 Task: Create a due date automation trigger when advanced on, on the wednesday before a card is due add dates due this month at 11:00 AM.
Action: Mouse moved to (1154, 360)
Screenshot: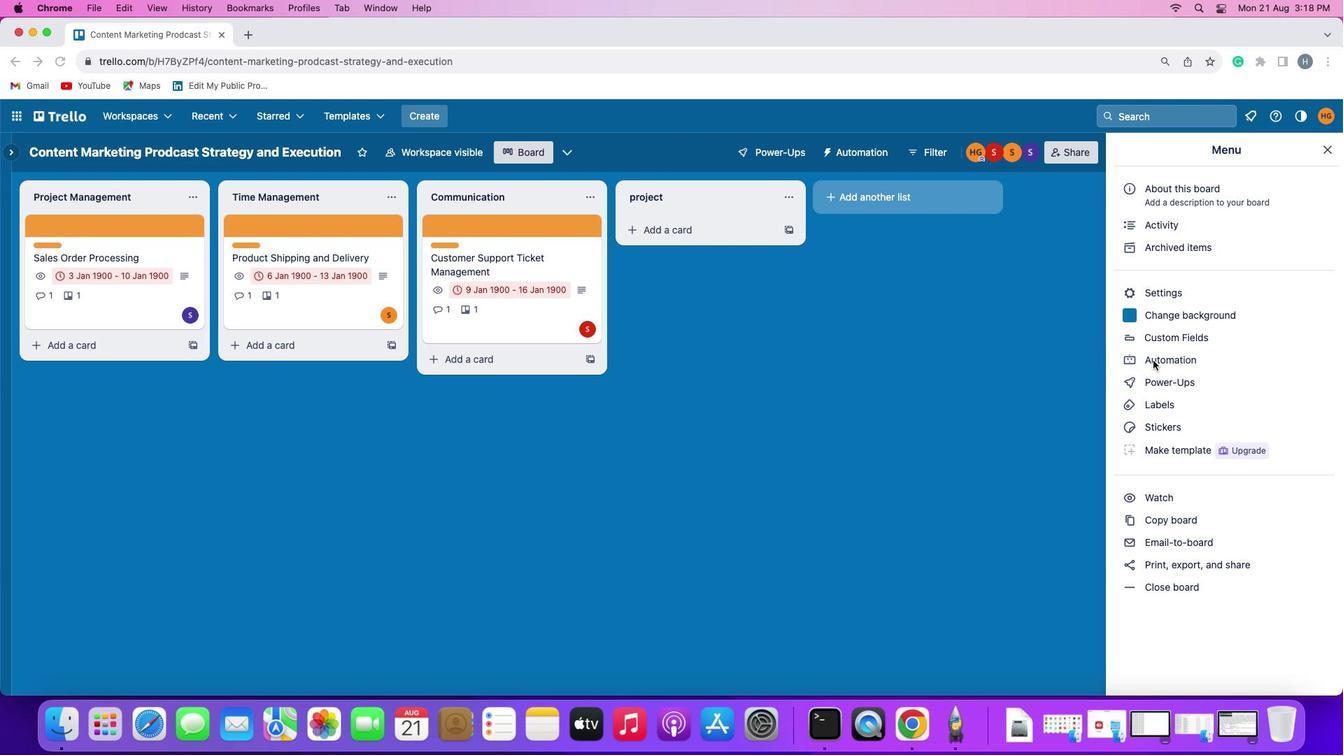 
Action: Mouse pressed left at (1154, 360)
Screenshot: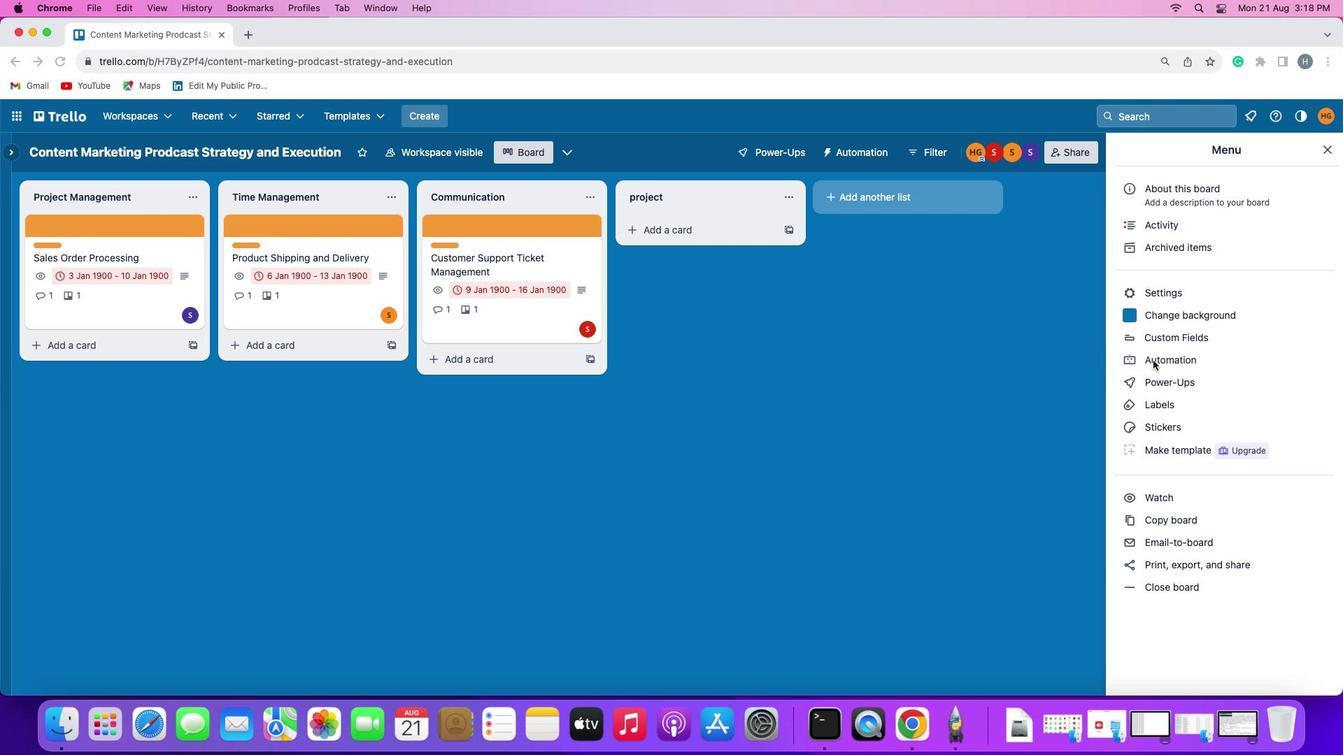 
Action: Mouse pressed left at (1154, 360)
Screenshot: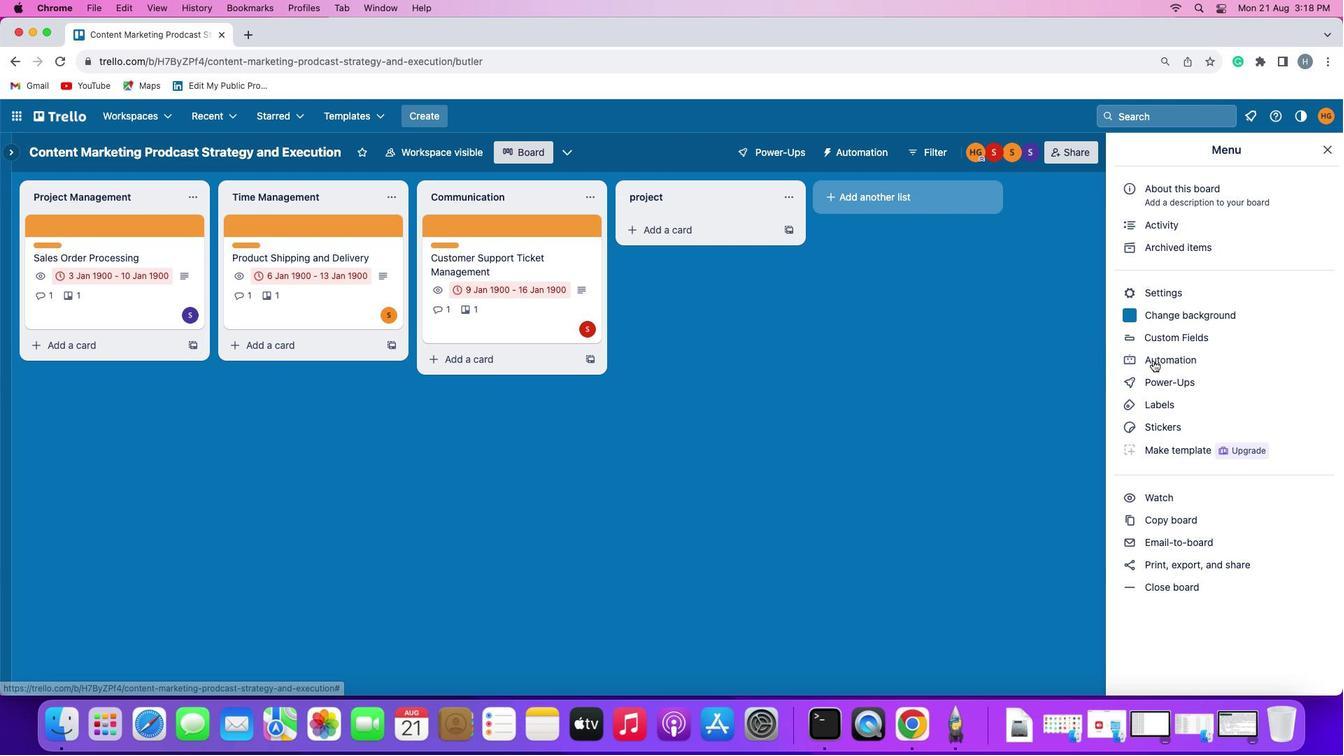 
Action: Mouse moved to (86, 331)
Screenshot: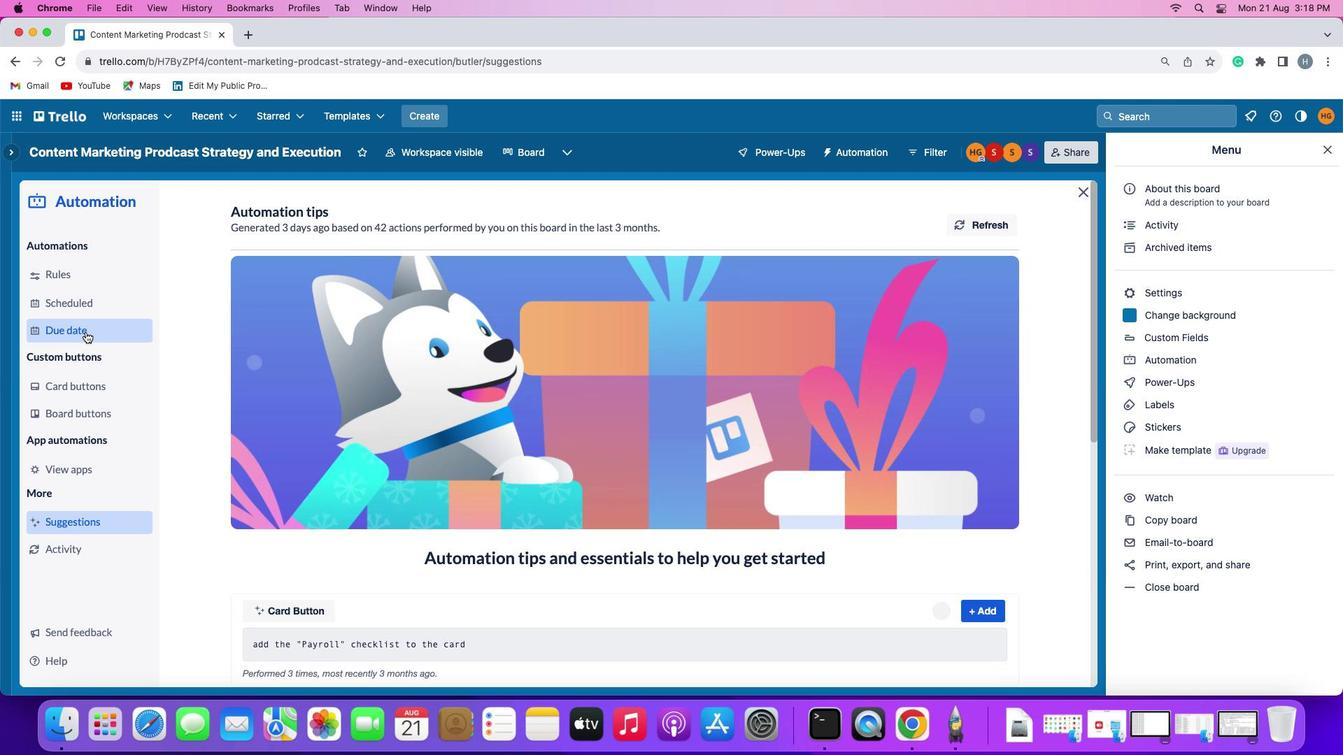 
Action: Mouse pressed left at (86, 331)
Screenshot: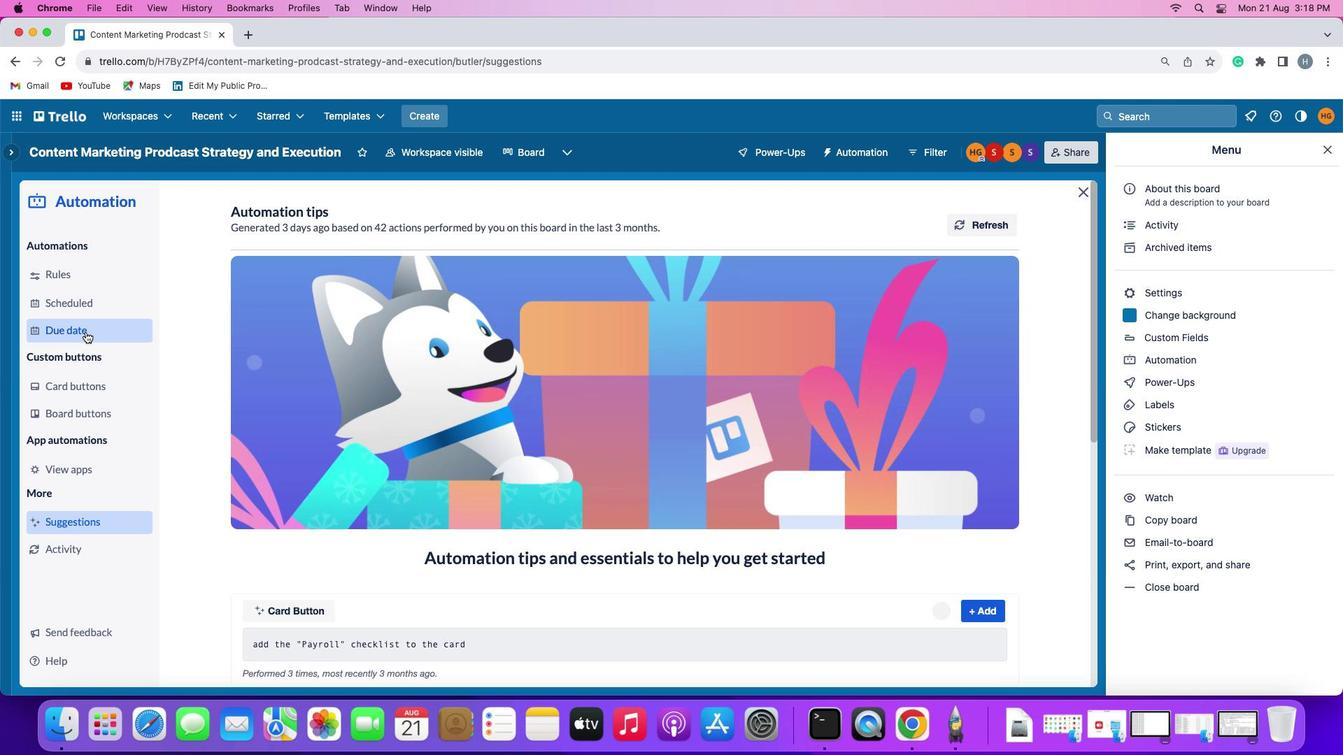 
Action: Mouse moved to (927, 216)
Screenshot: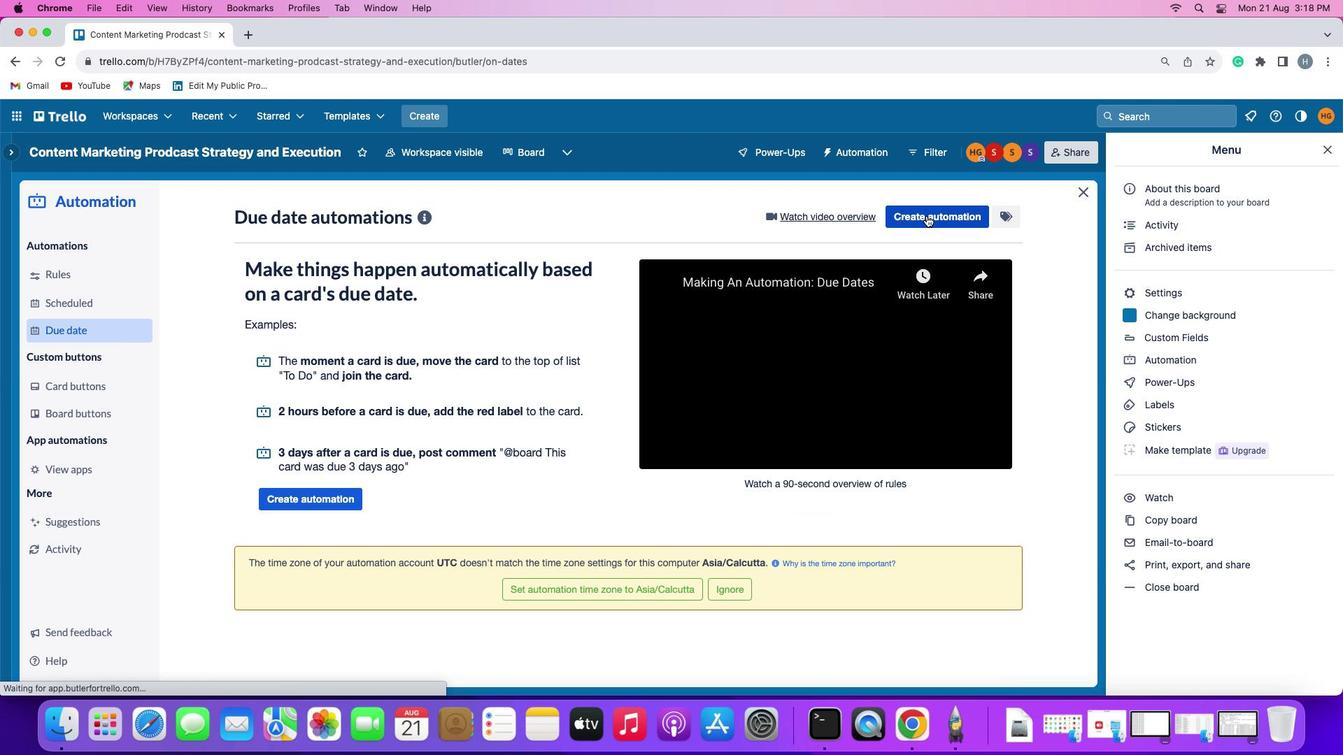 
Action: Mouse pressed left at (927, 216)
Screenshot: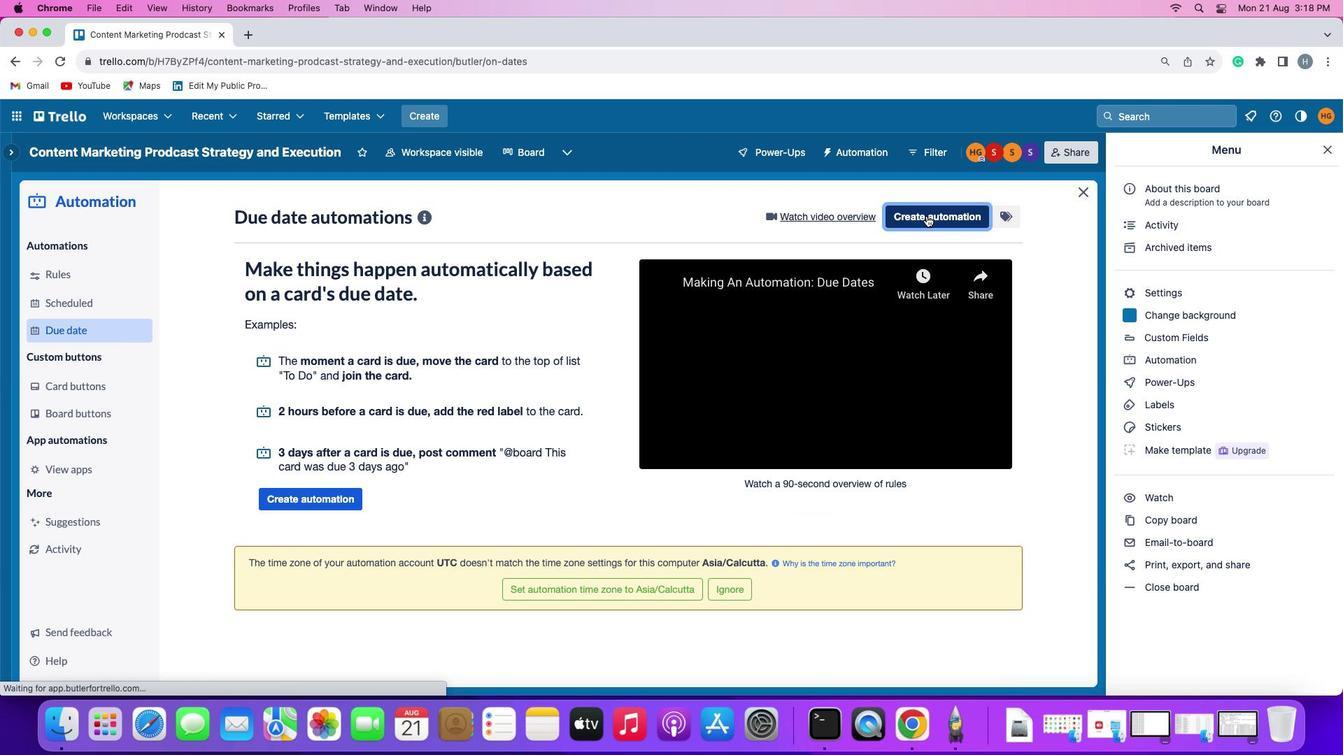 
Action: Mouse moved to (389, 350)
Screenshot: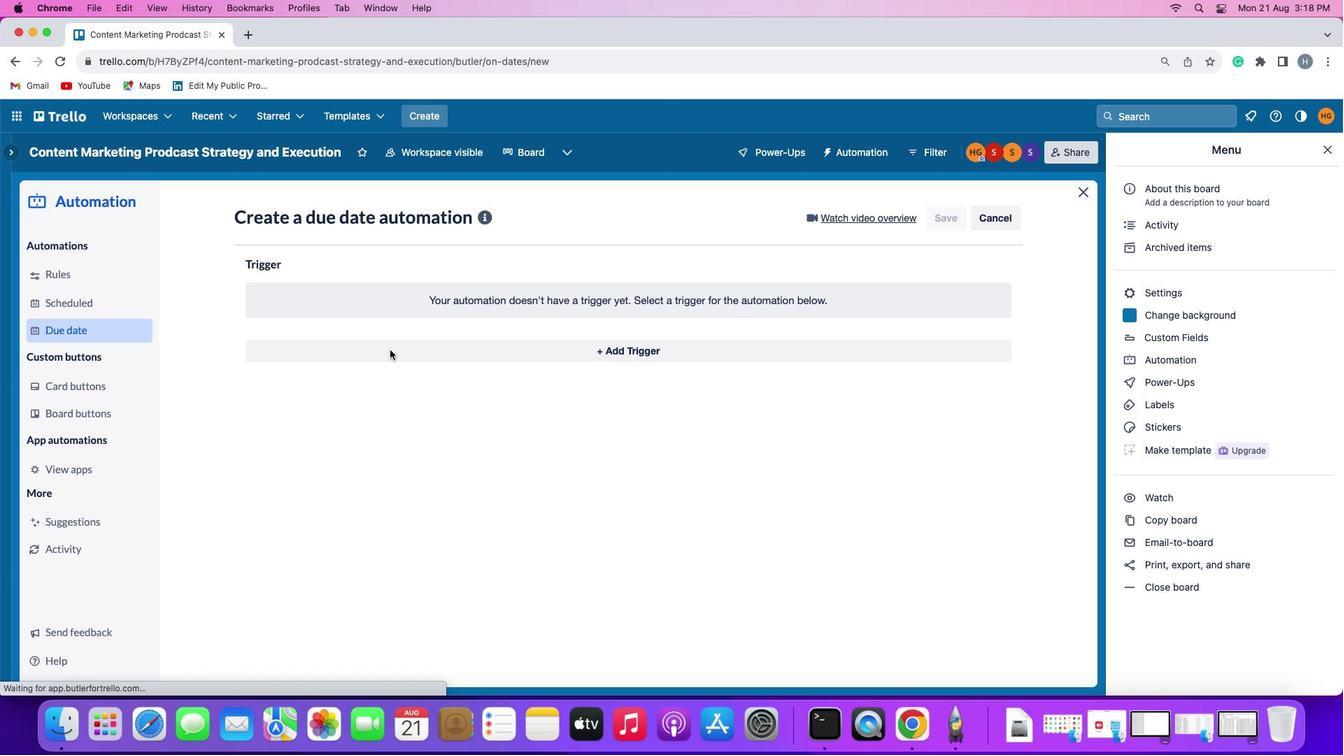 
Action: Mouse pressed left at (389, 350)
Screenshot: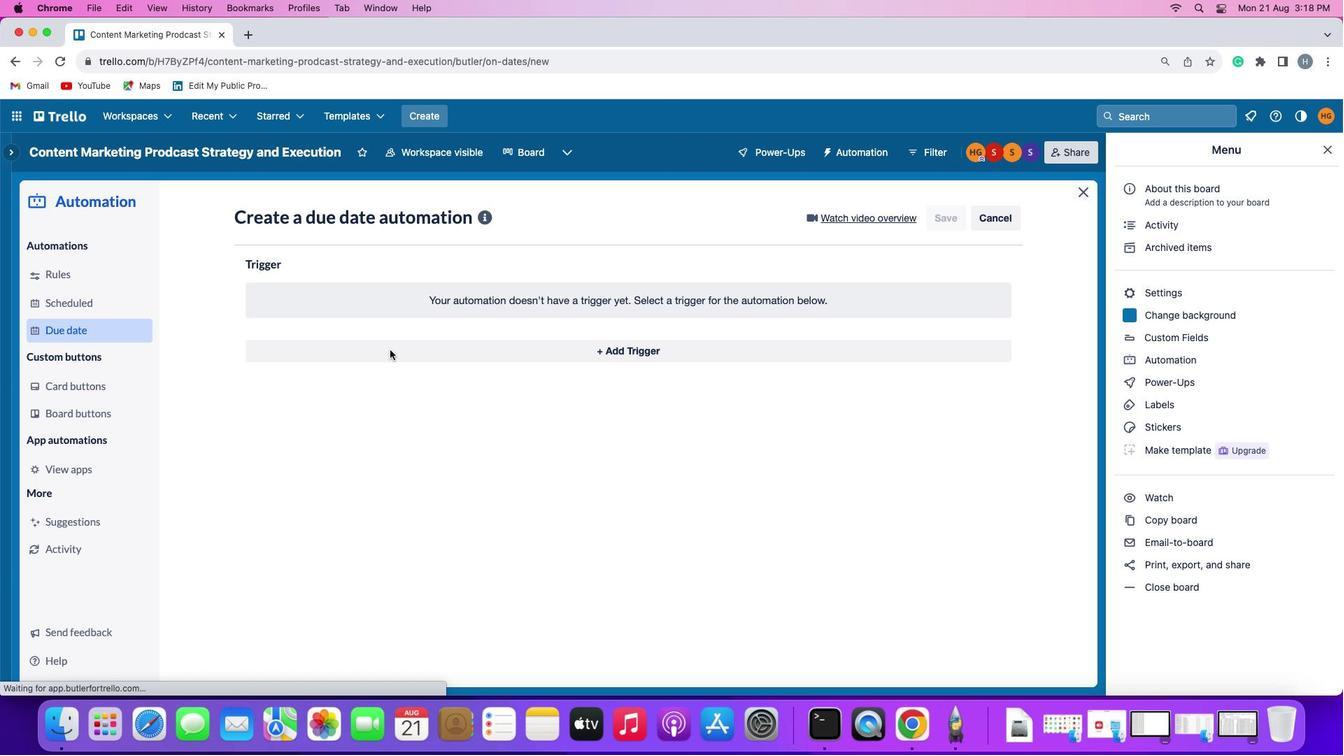 
Action: Mouse moved to (296, 608)
Screenshot: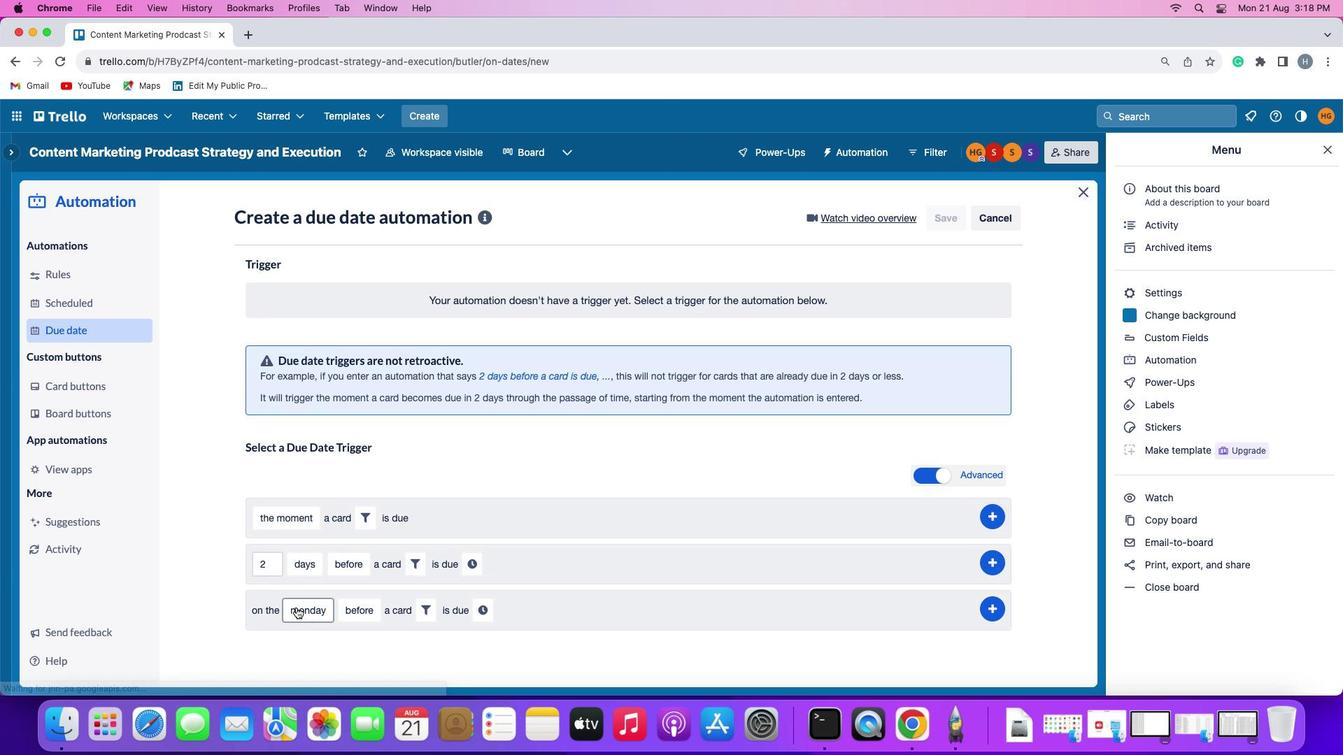
Action: Mouse pressed left at (296, 608)
Screenshot: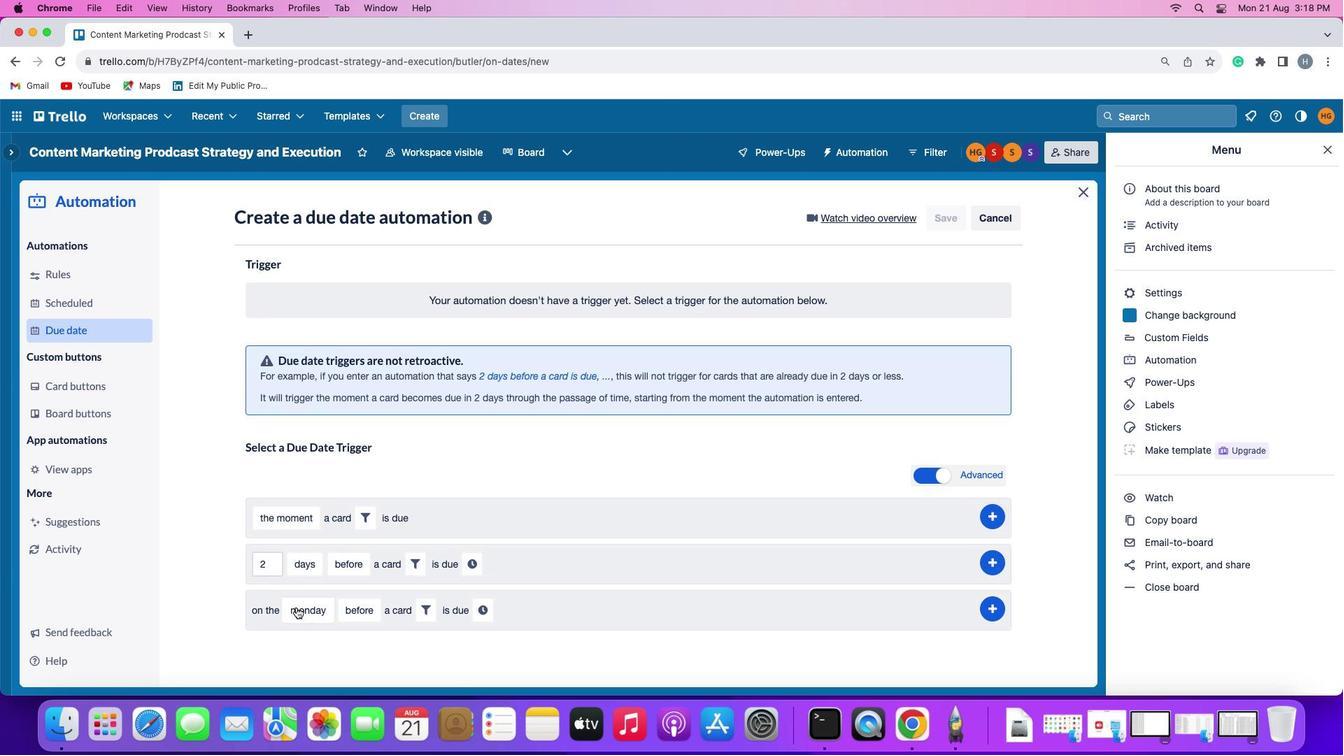 
Action: Mouse moved to (328, 466)
Screenshot: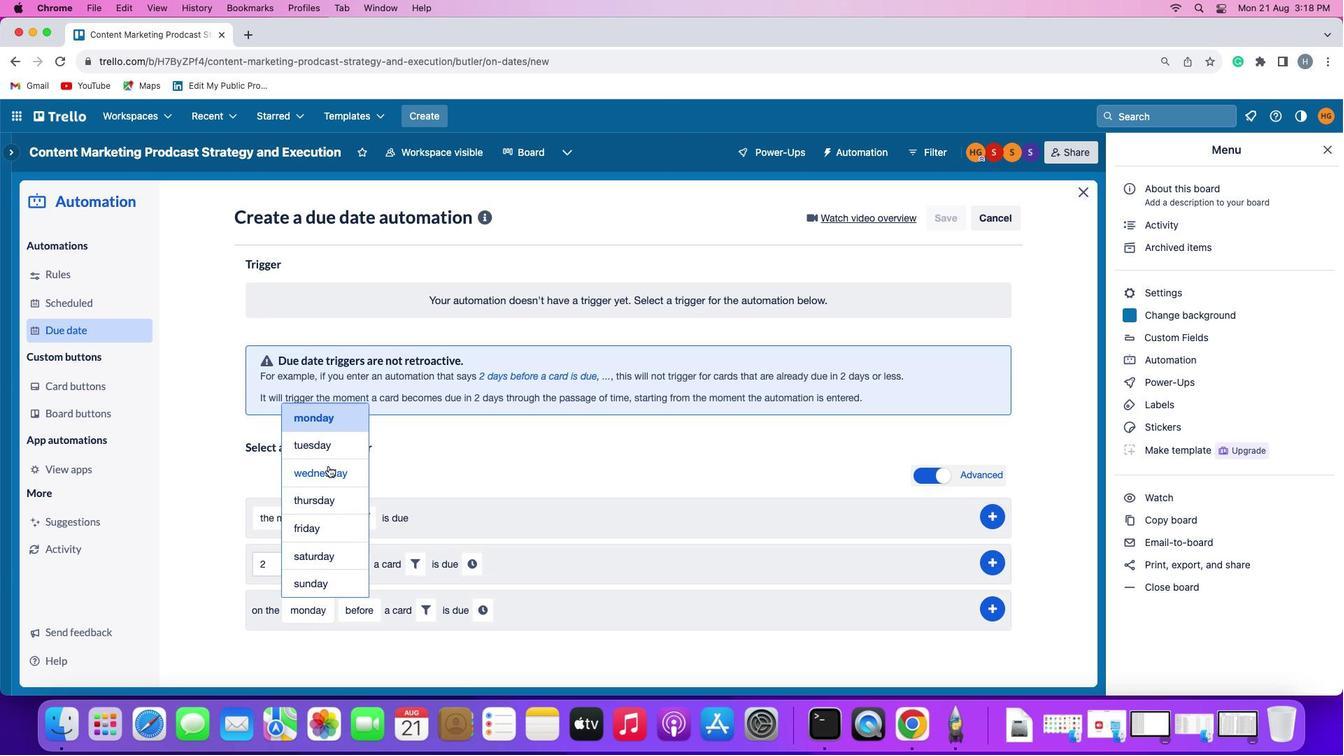 
Action: Mouse pressed left at (328, 466)
Screenshot: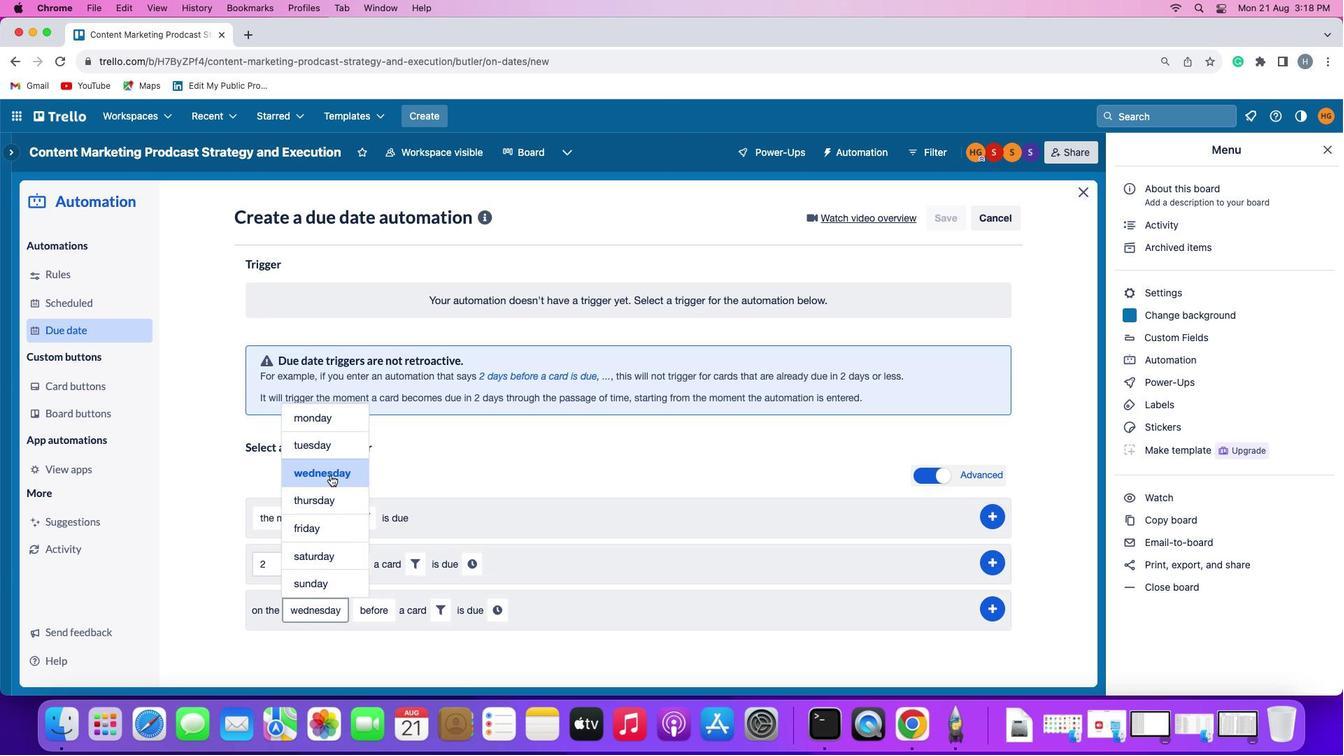 
Action: Mouse moved to (441, 601)
Screenshot: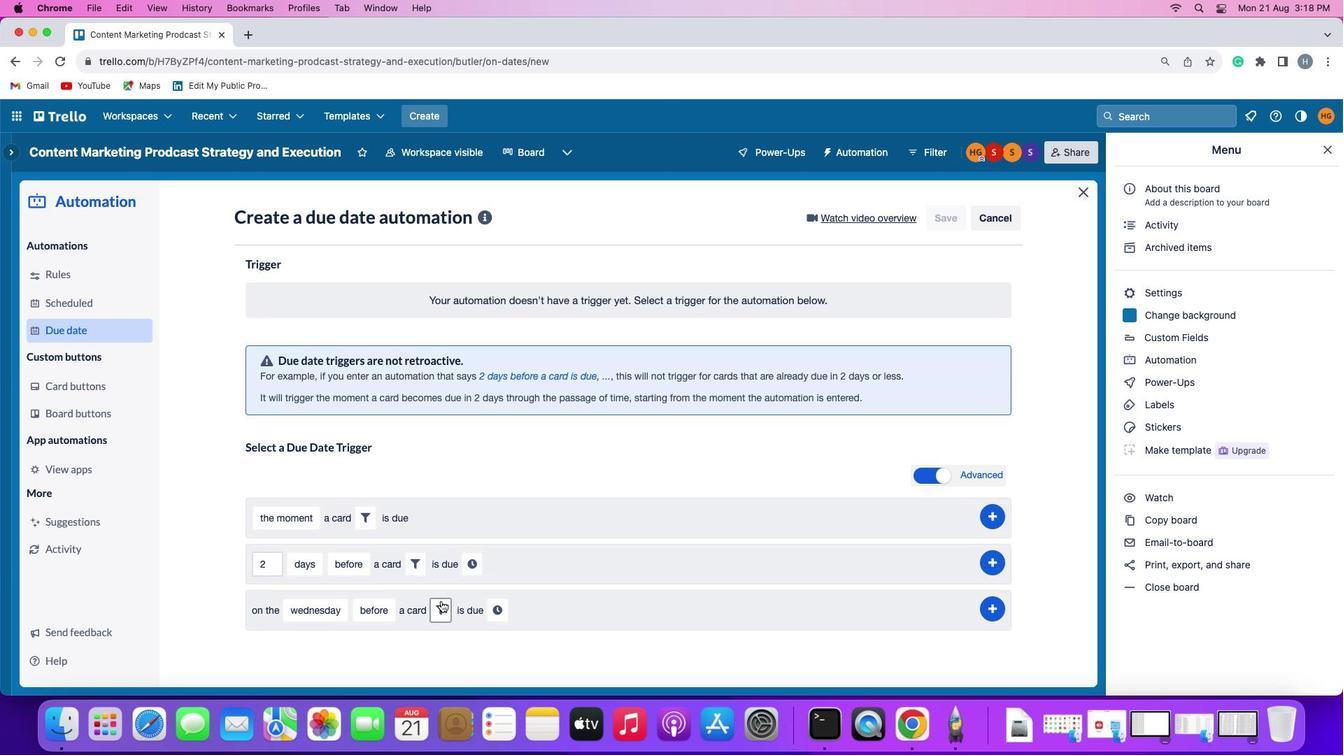 
Action: Mouse pressed left at (441, 601)
Screenshot: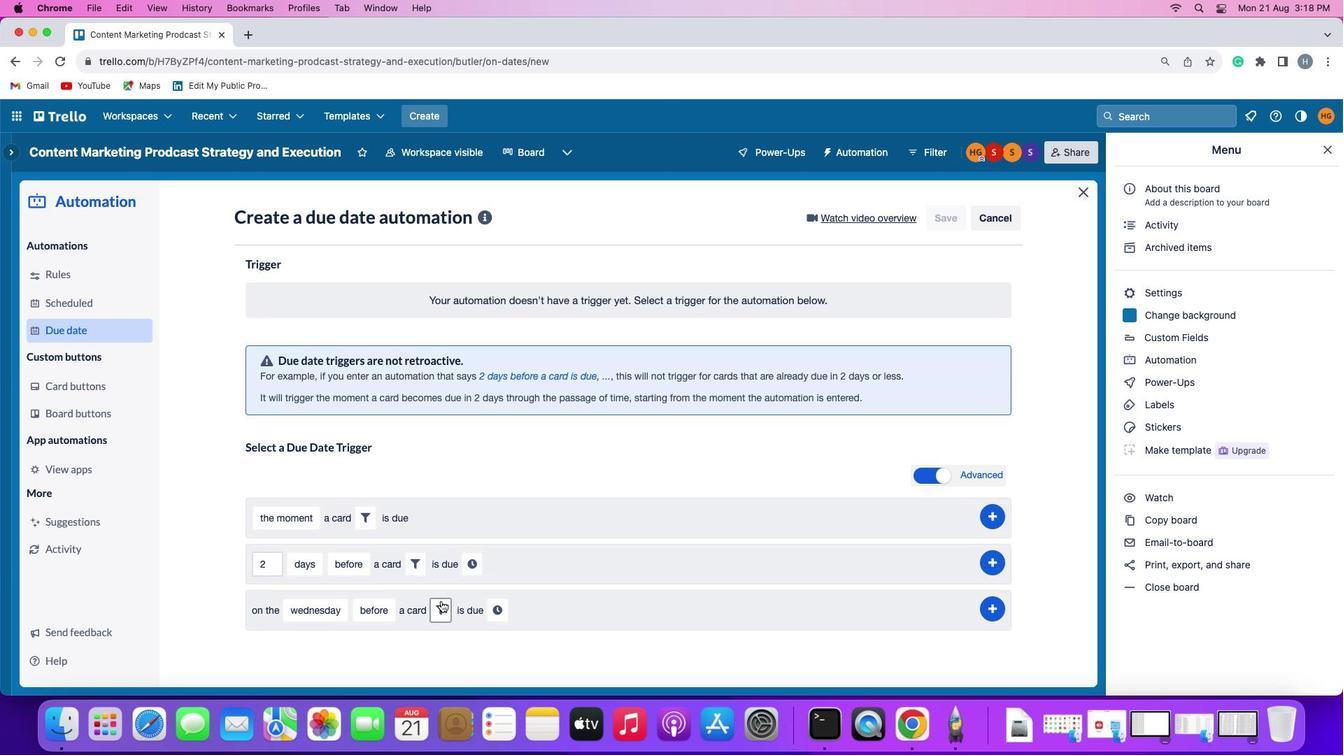 
Action: Mouse moved to (509, 655)
Screenshot: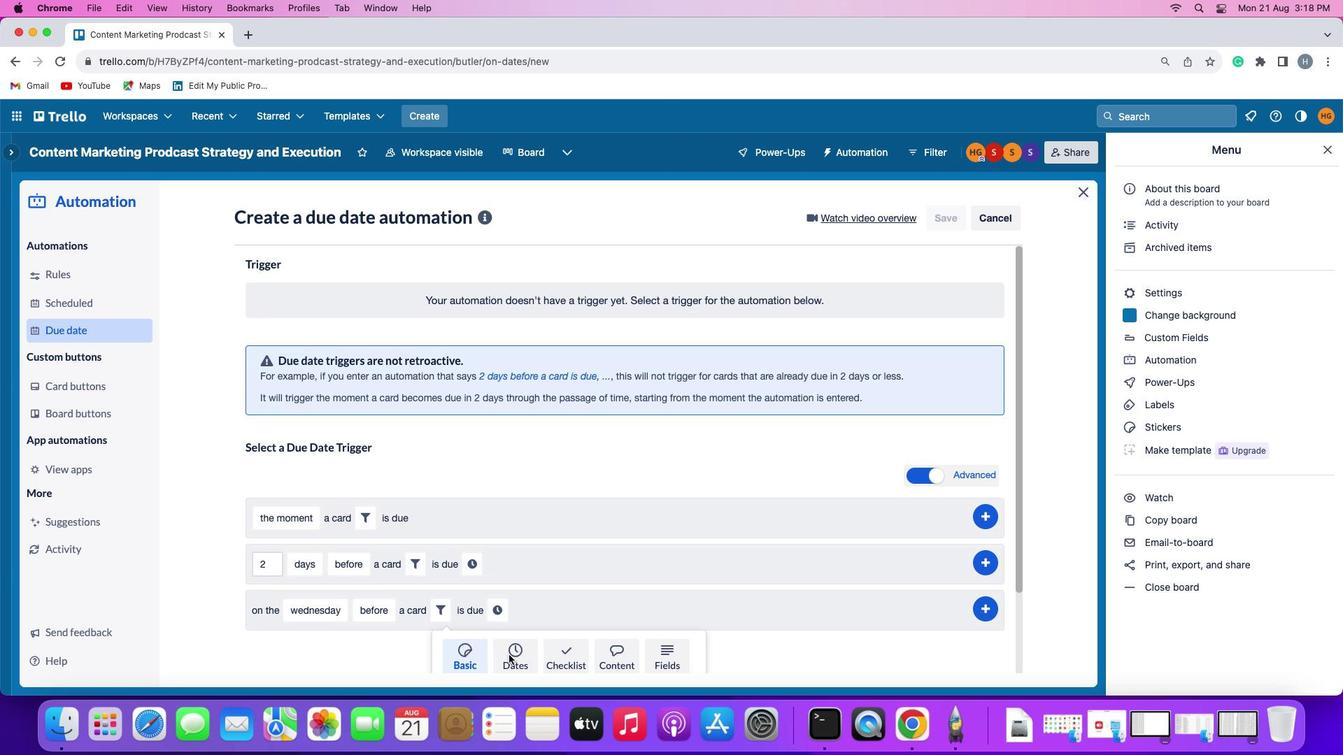 
Action: Mouse pressed left at (509, 655)
Screenshot: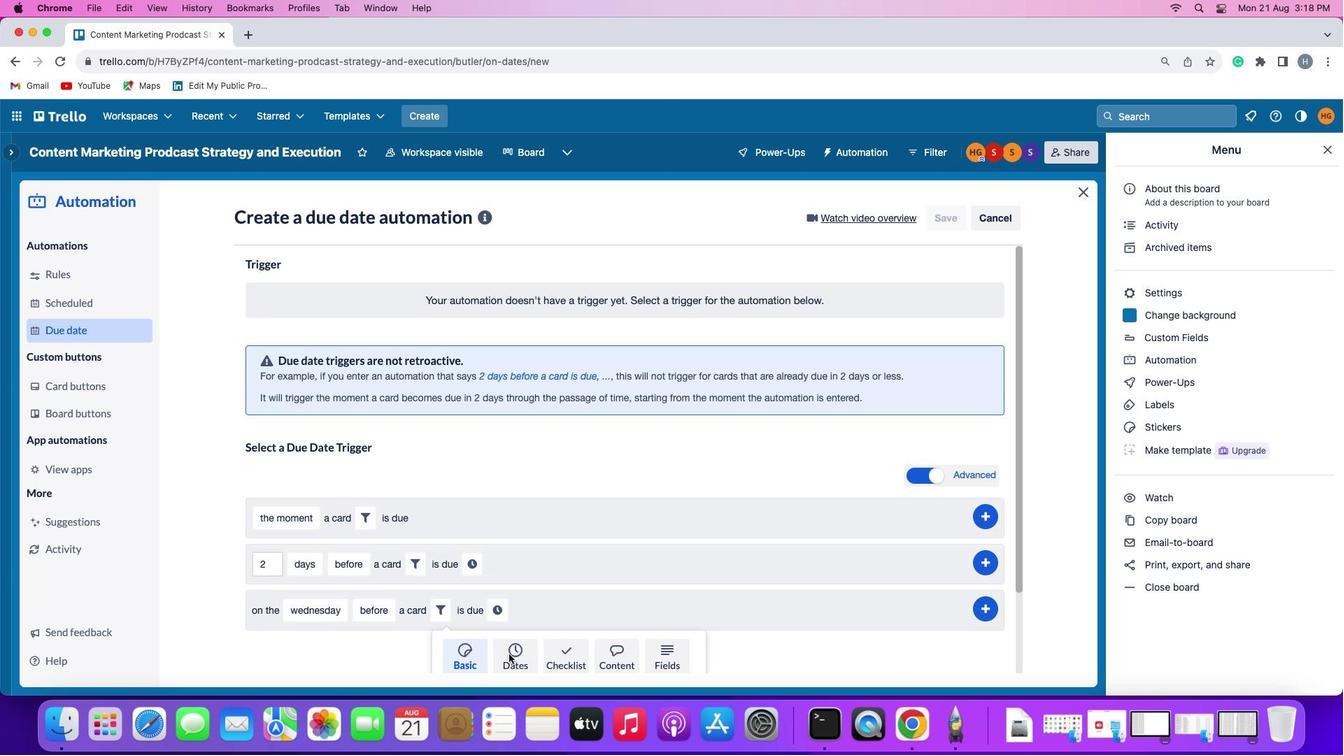 
Action: Mouse moved to (361, 632)
Screenshot: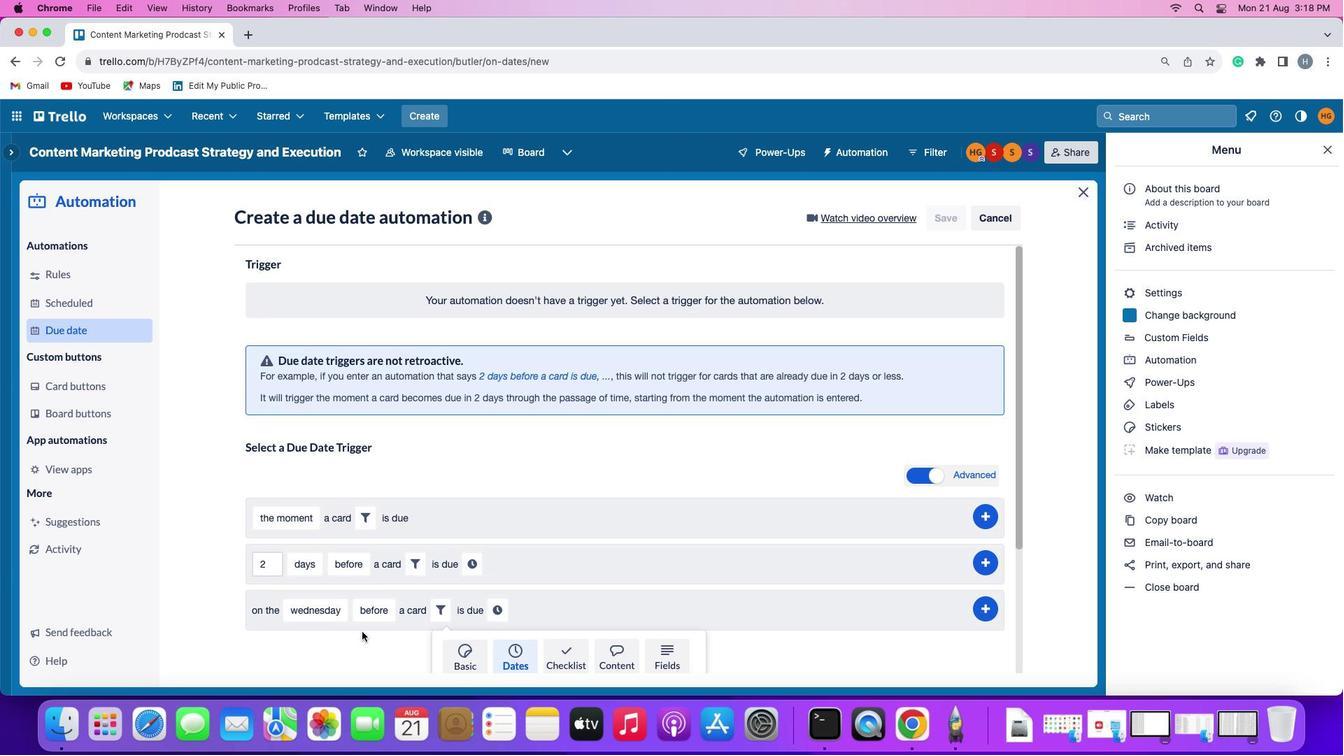 
Action: Mouse scrolled (361, 632) with delta (0, 0)
Screenshot: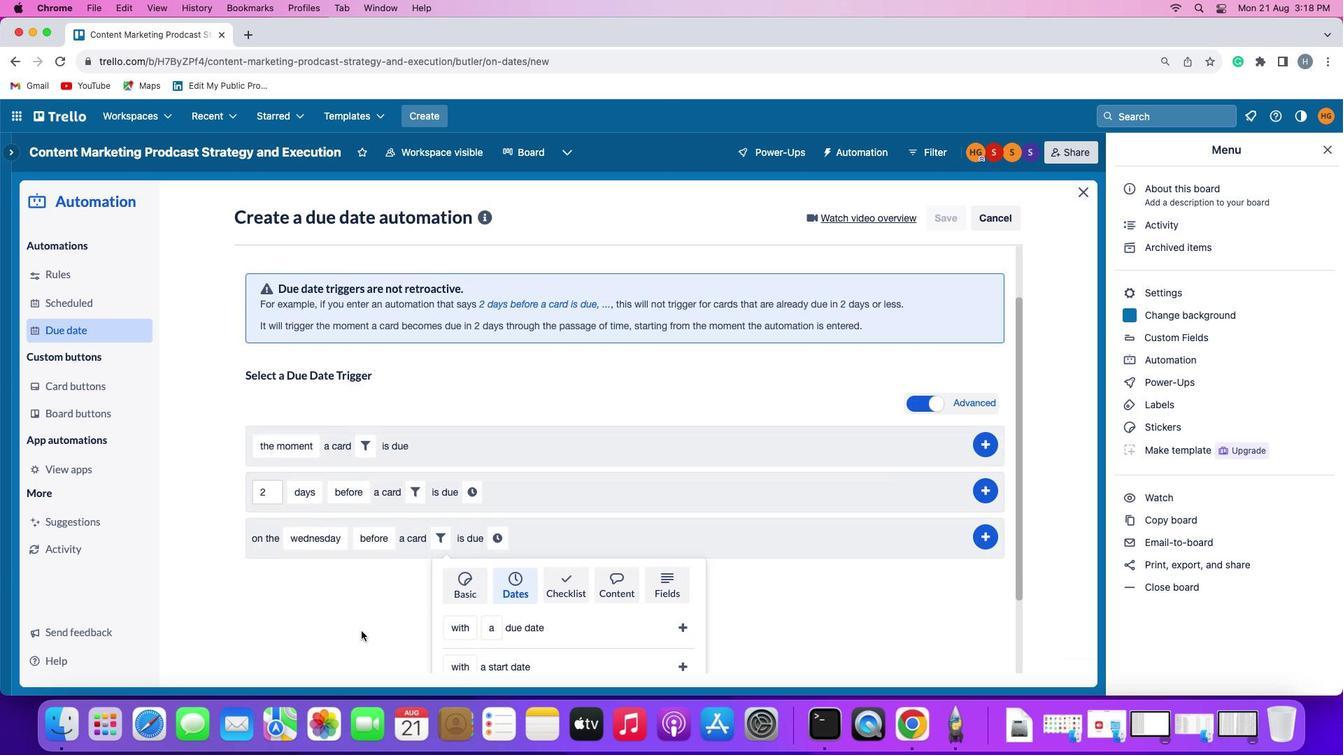 
Action: Mouse scrolled (361, 632) with delta (0, 0)
Screenshot: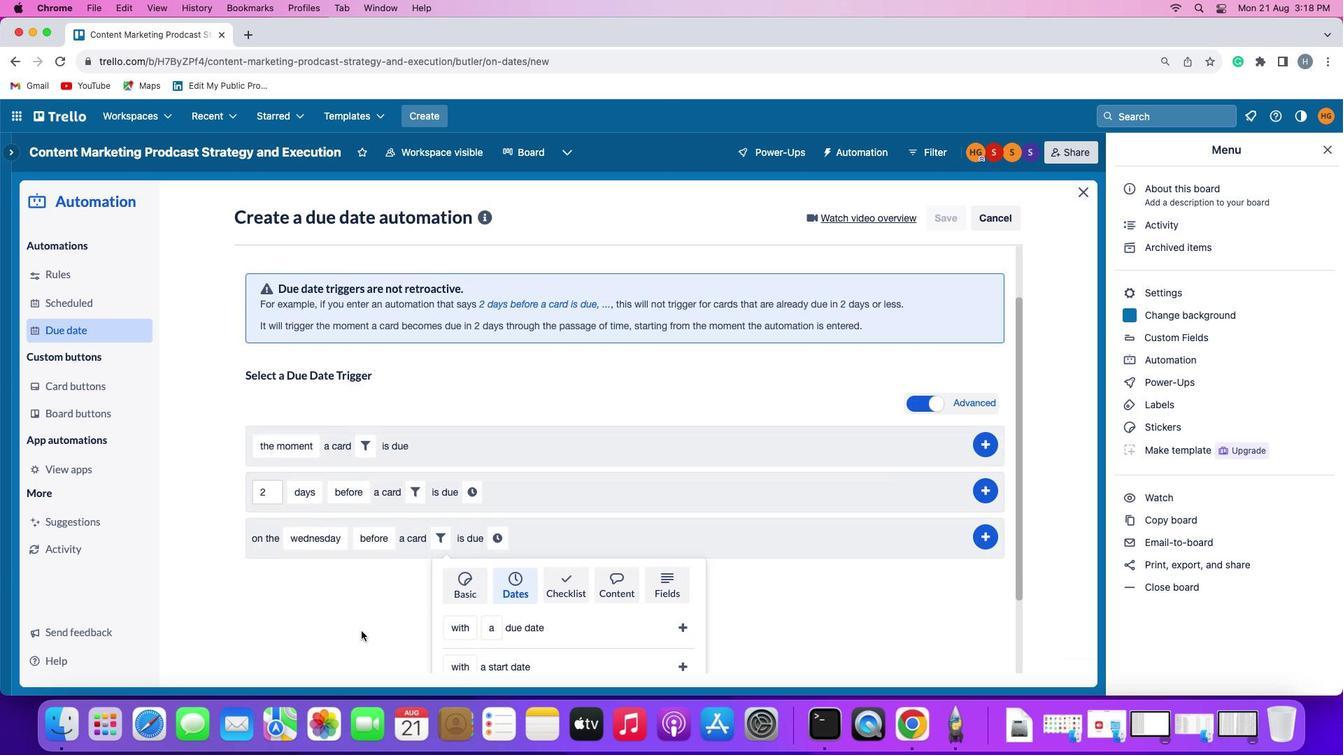
Action: Mouse scrolled (361, 632) with delta (0, -2)
Screenshot: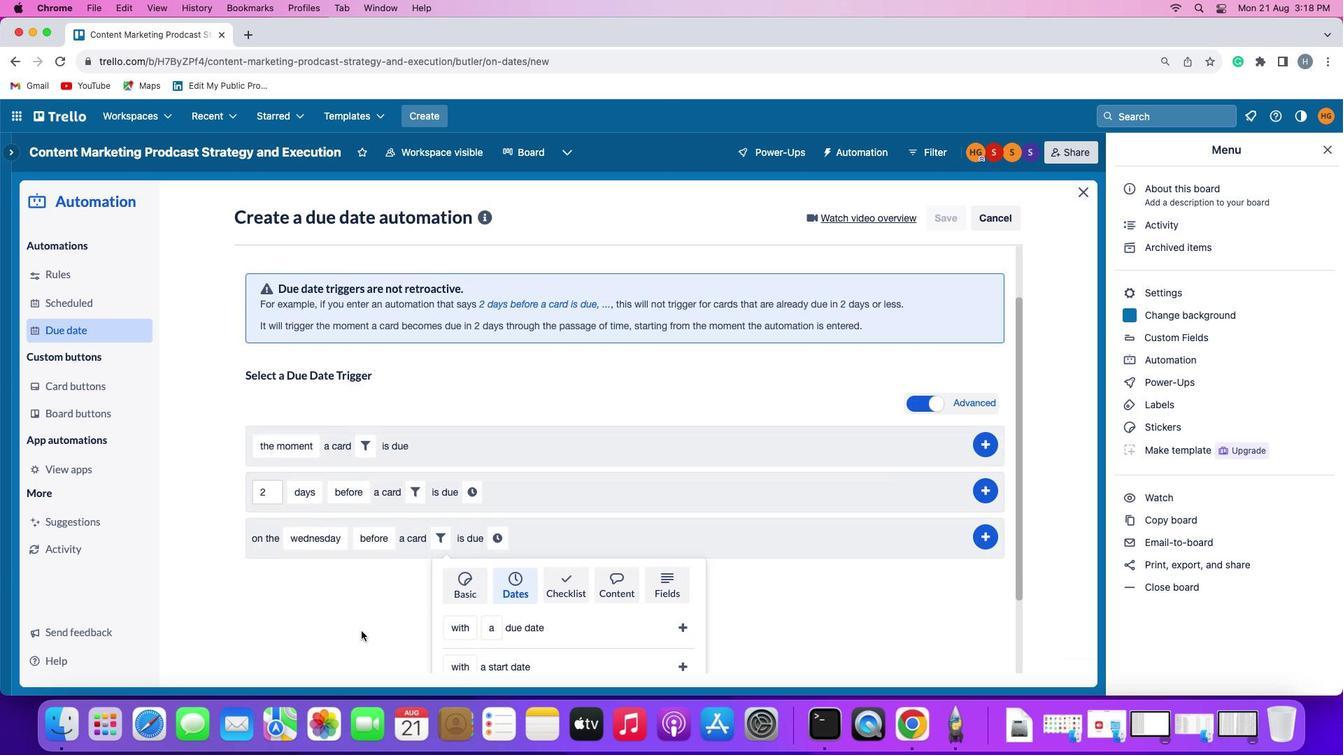
Action: Mouse moved to (361, 632)
Screenshot: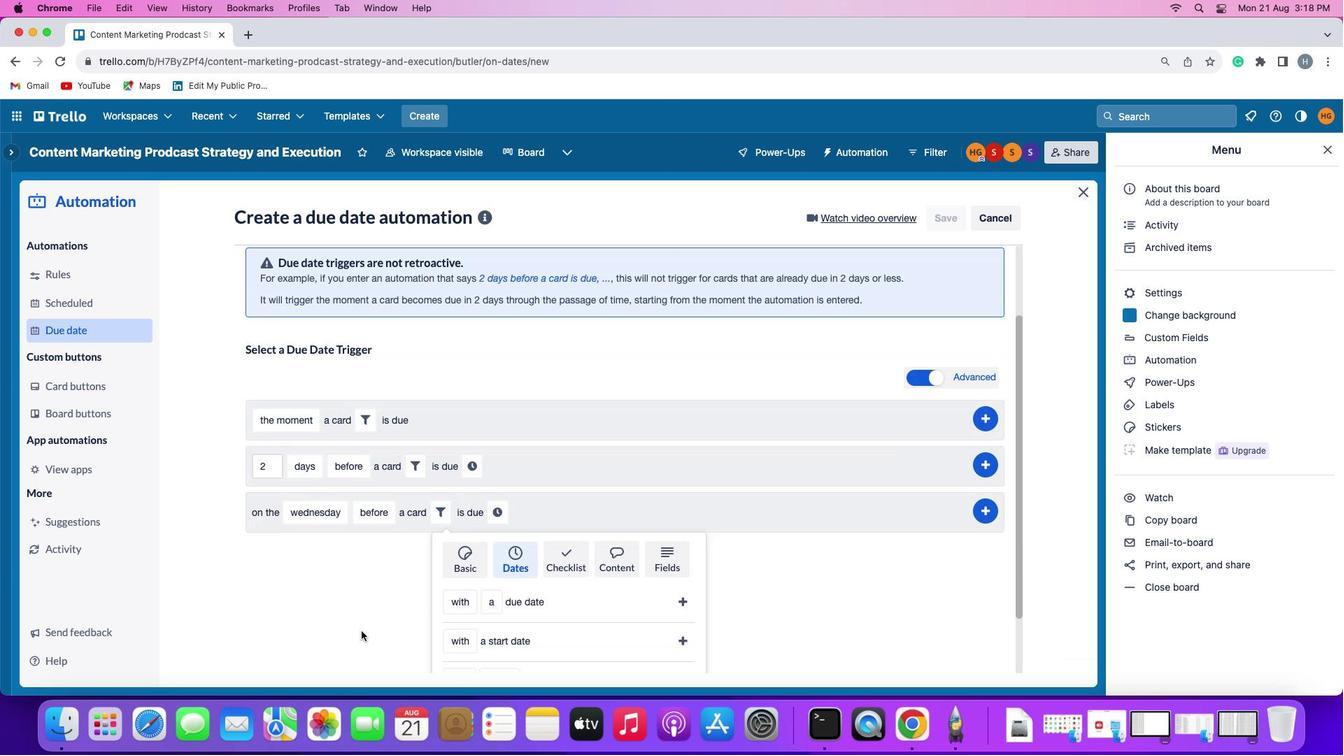 
Action: Mouse scrolled (361, 632) with delta (0, -3)
Screenshot: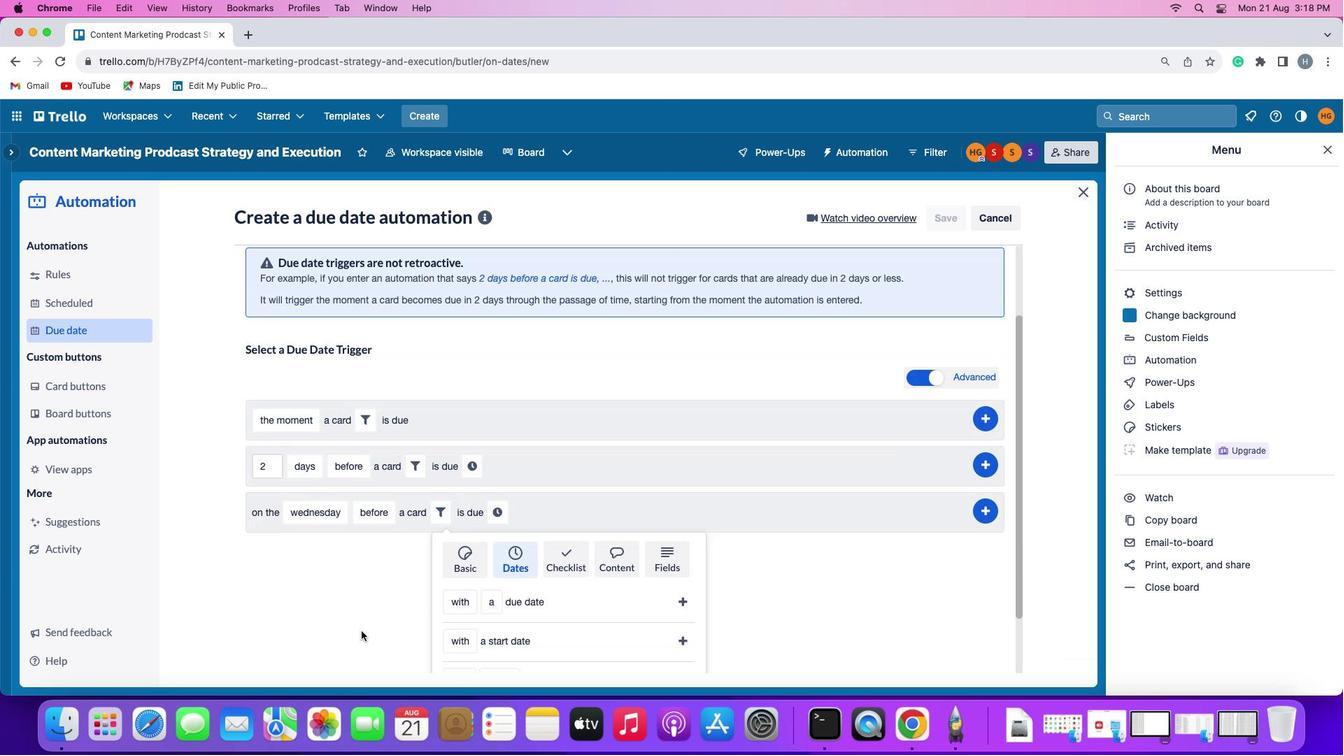 
Action: Mouse moved to (347, 639)
Screenshot: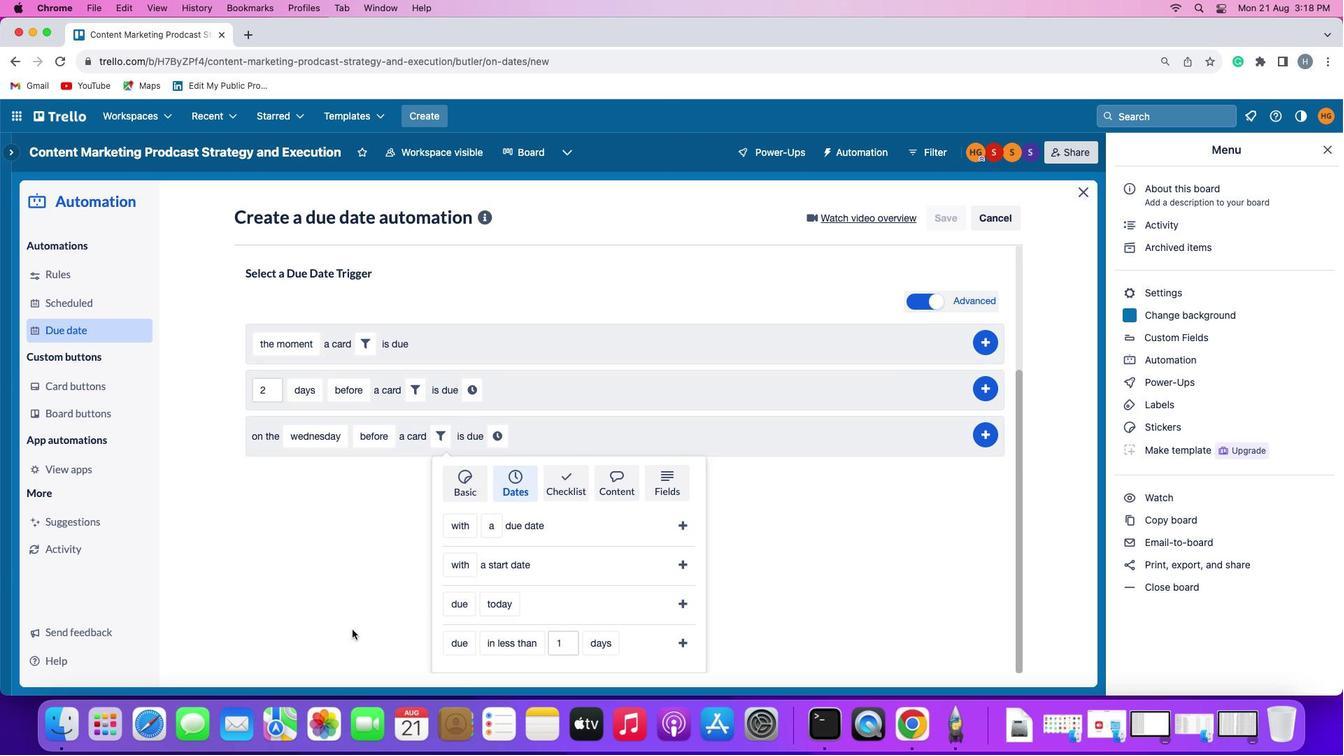 
Action: Mouse scrolled (347, 639) with delta (0, 0)
Screenshot: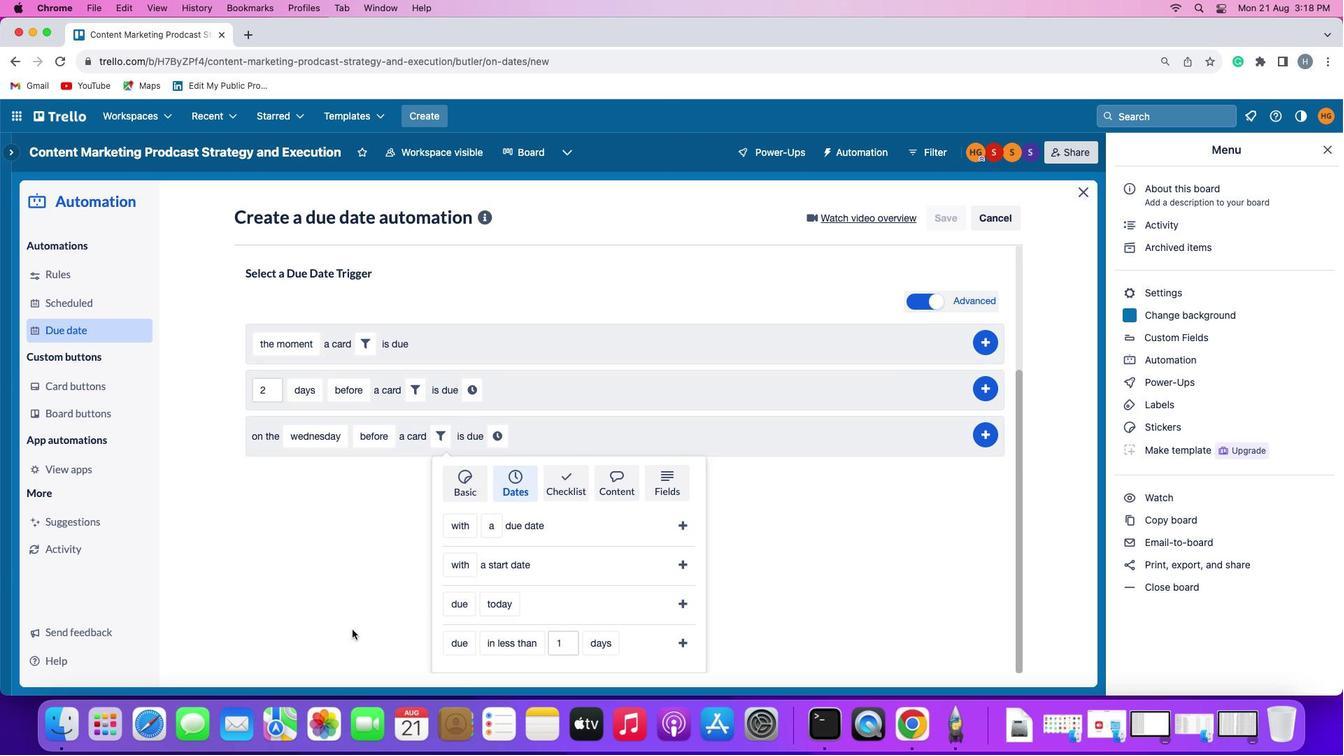 
Action: Mouse scrolled (347, 639) with delta (0, 0)
Screenshot: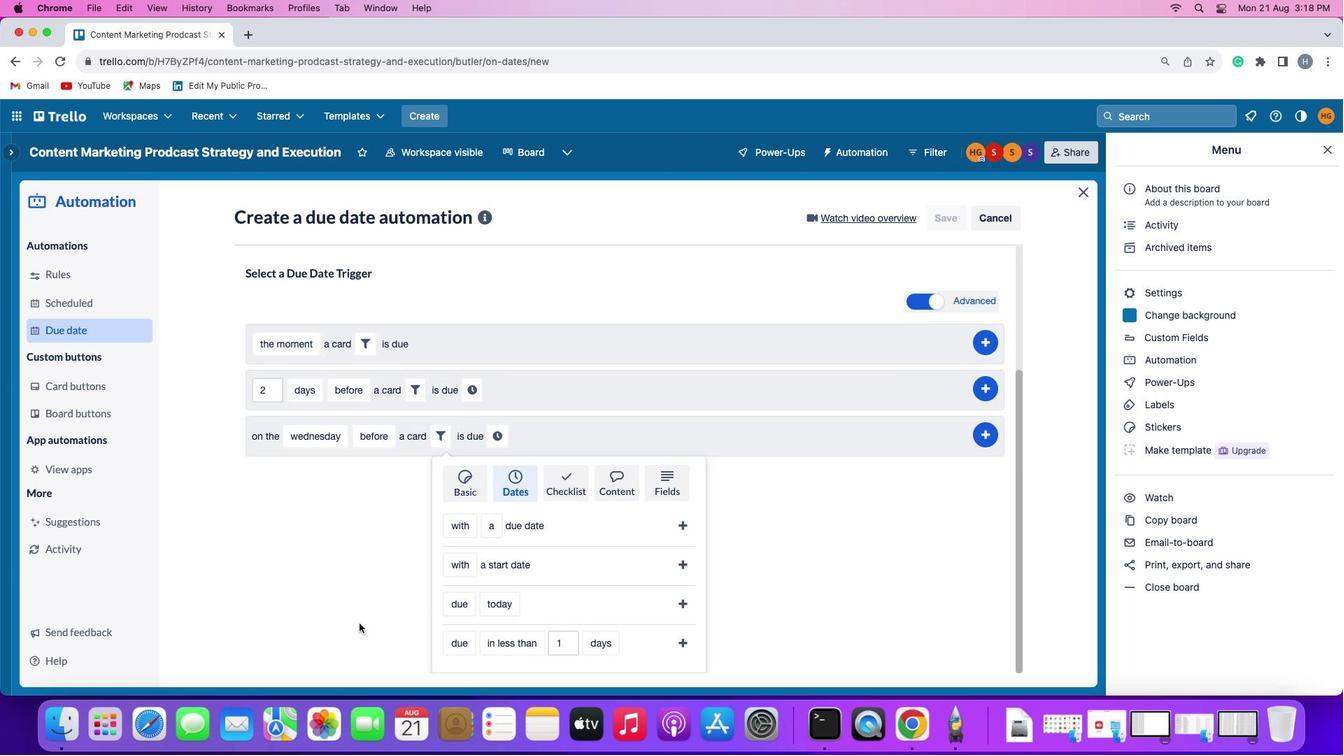 
Action: Mouse moved to (495, 604)
Screenshot: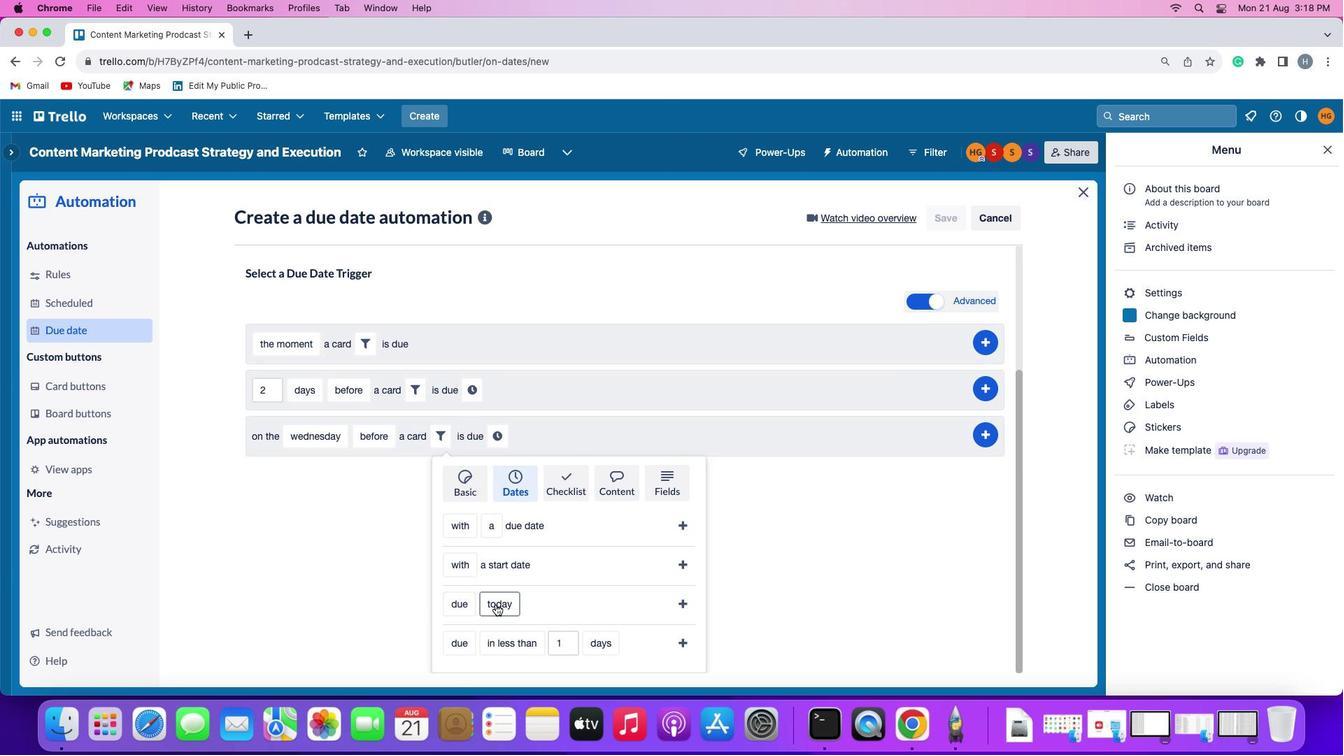 
Action: Mouse pressed left at (495, 604)
Screenshot: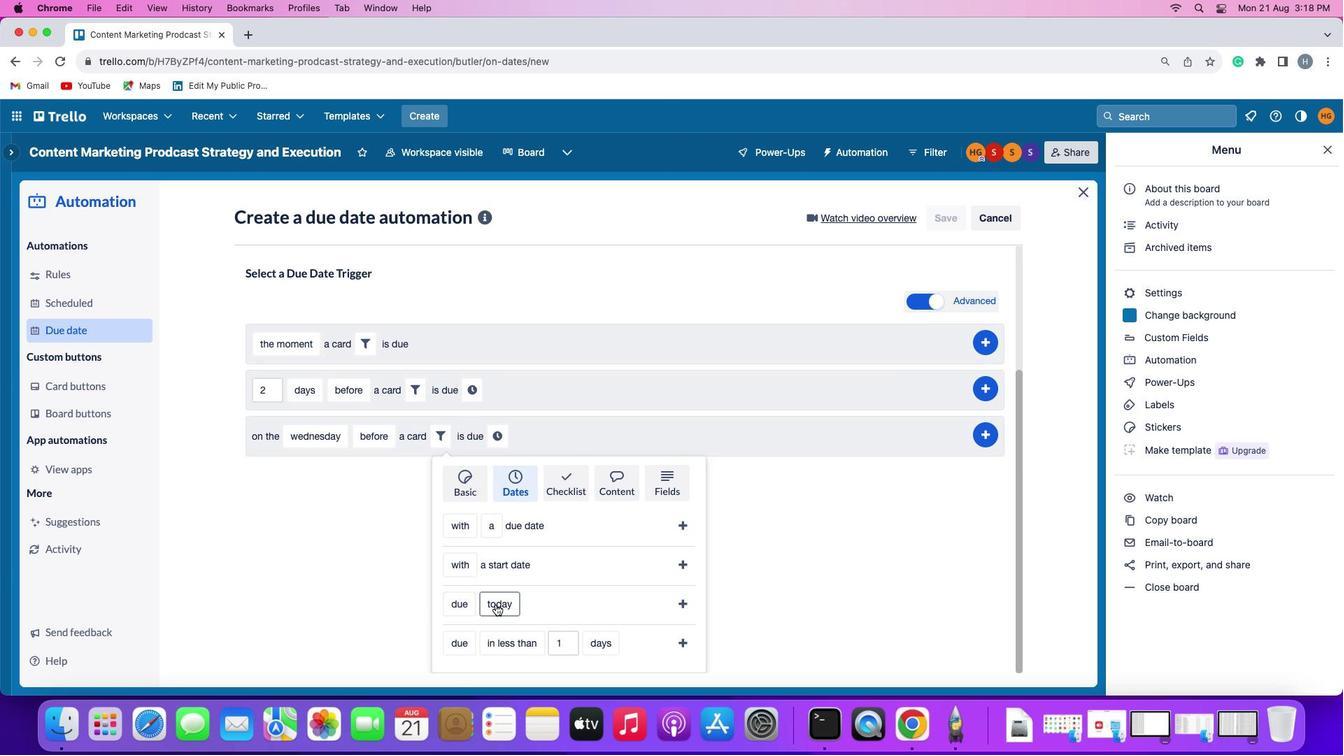 
Action: Mouse moved to (512, 557)
Screenshot: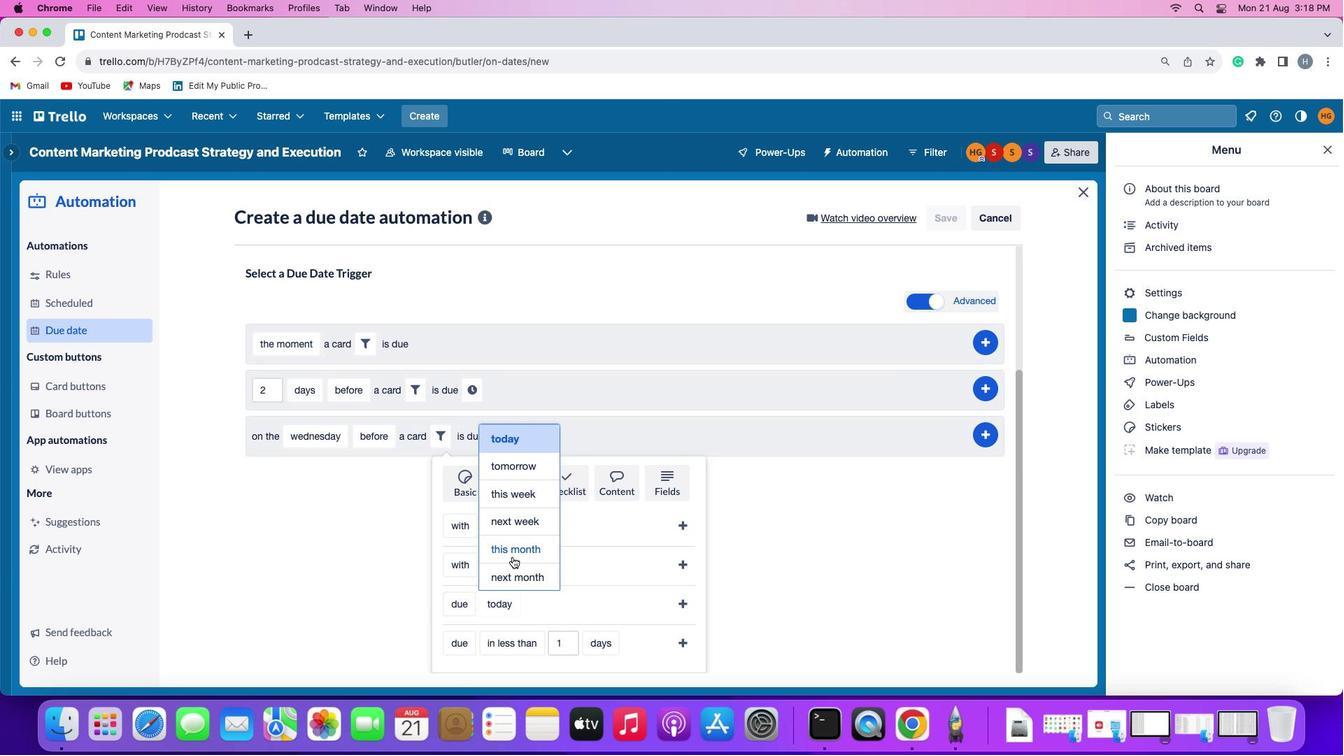 
Action: Mouse pressed left at (512, 557)
Screenshot: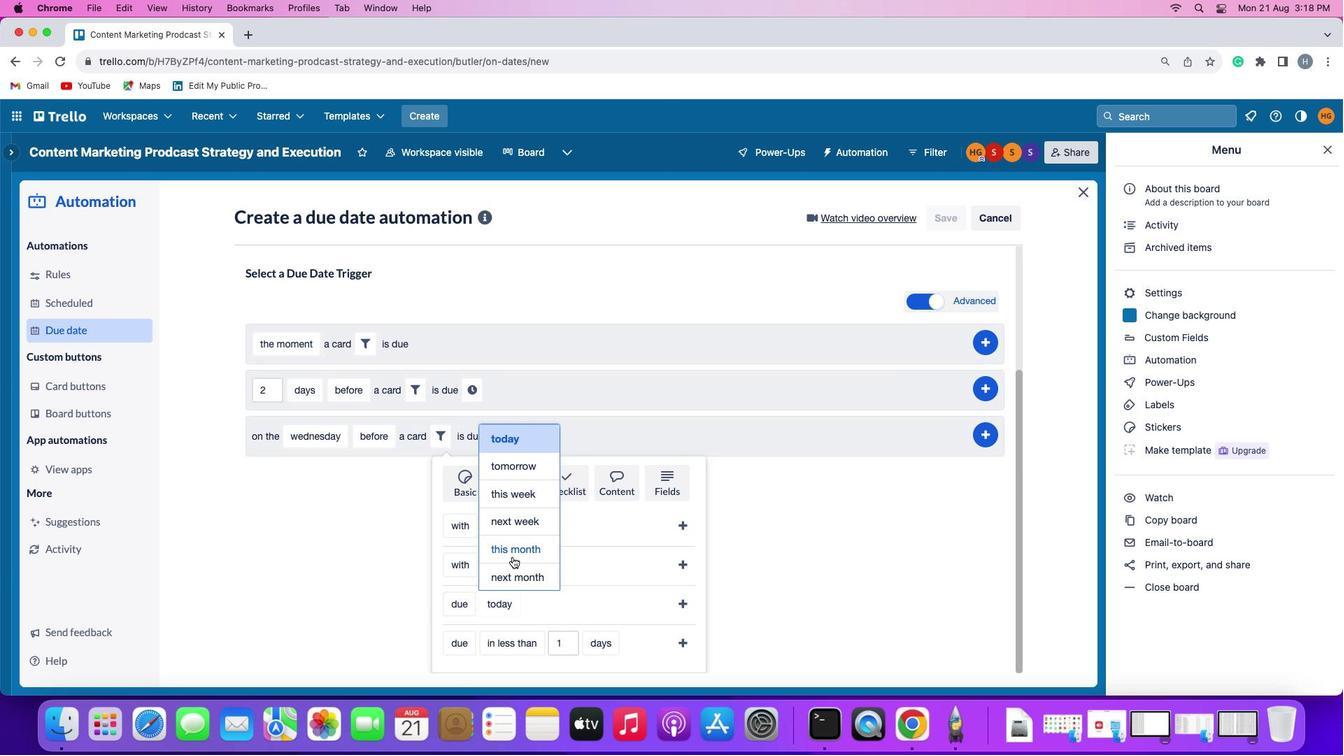 
Action: Mouse moved to (685, 601)
Screenshot: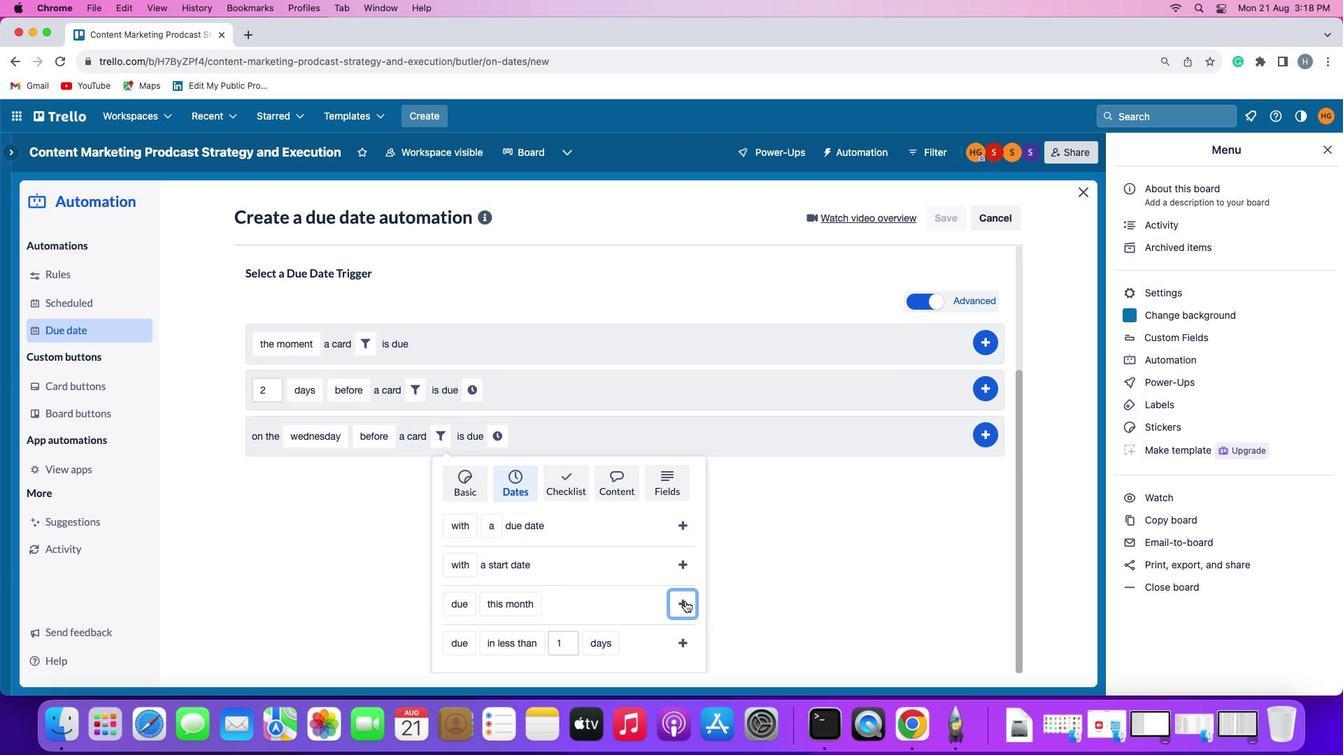 
Action: Mouse pressed left at (685, 601)
Screenshot: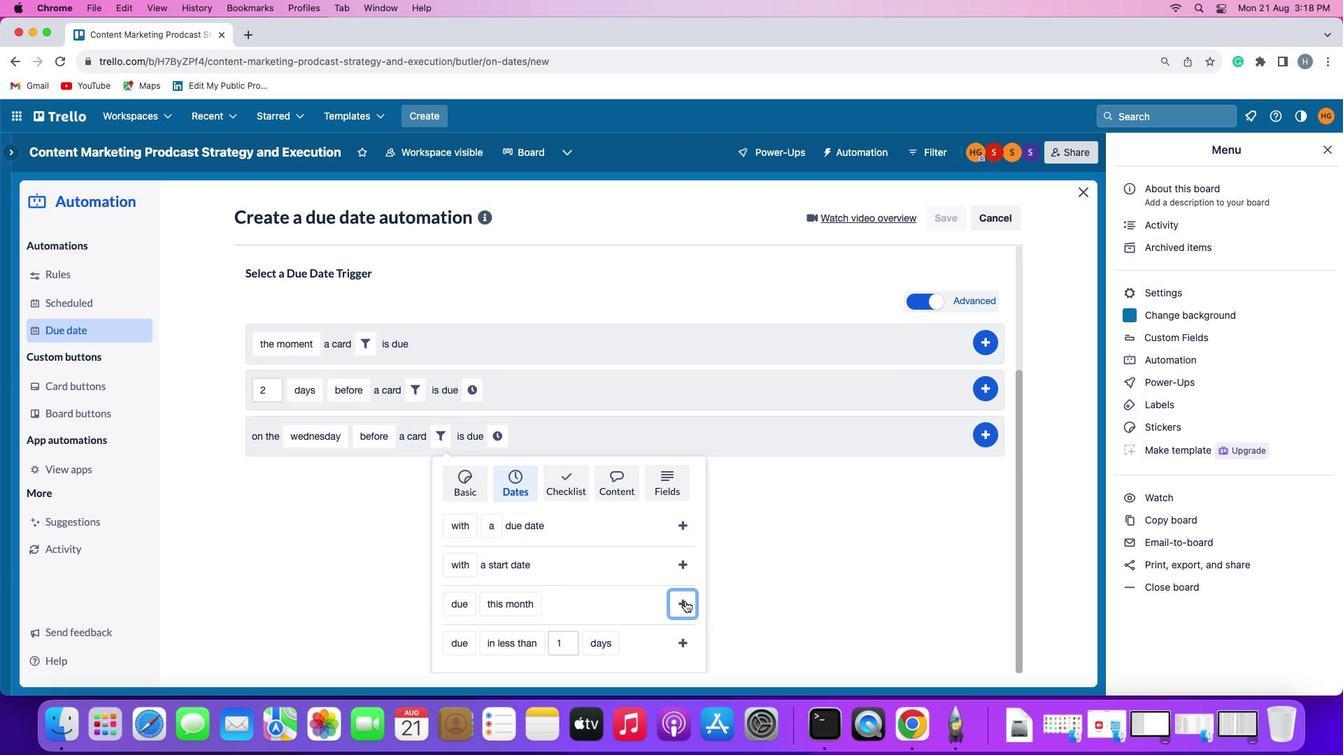 
Action: Mouse moved to (597, 604)
Screenshot: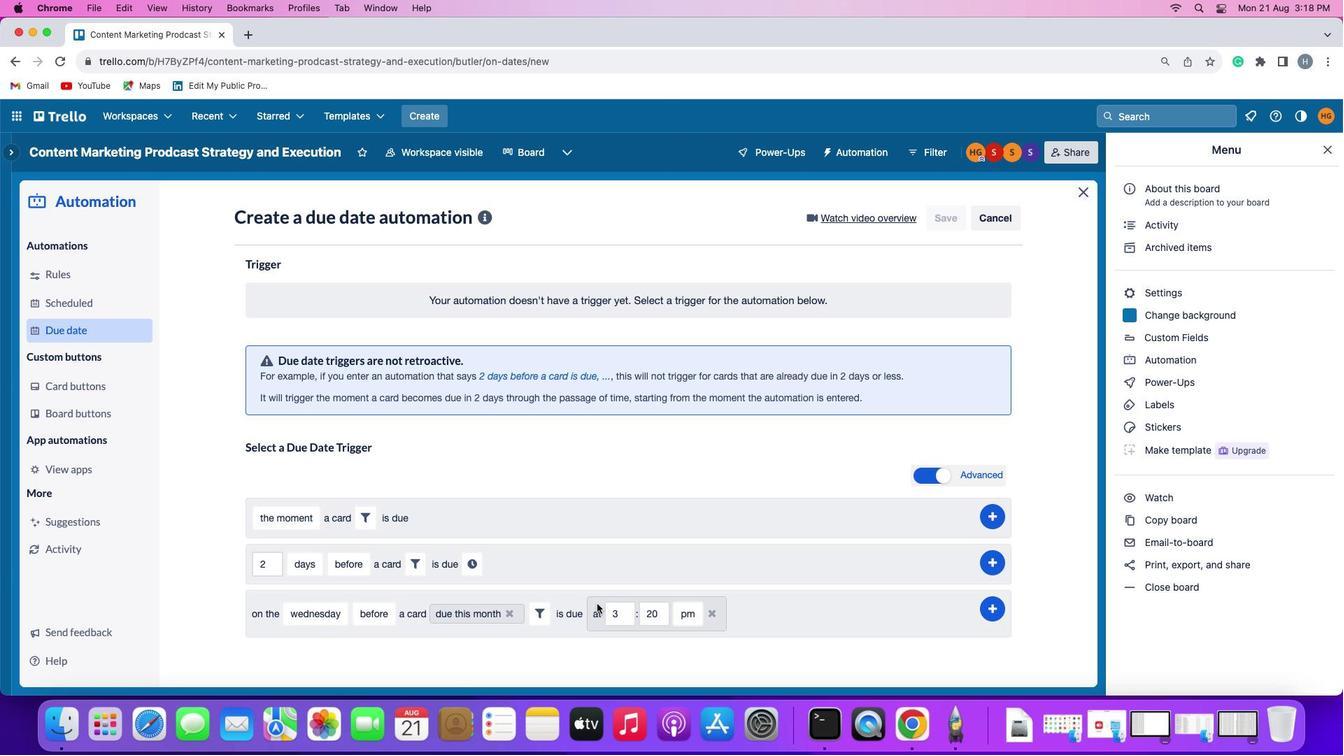 
Action: Mouse pressed left at (597, 604)
Screenshot: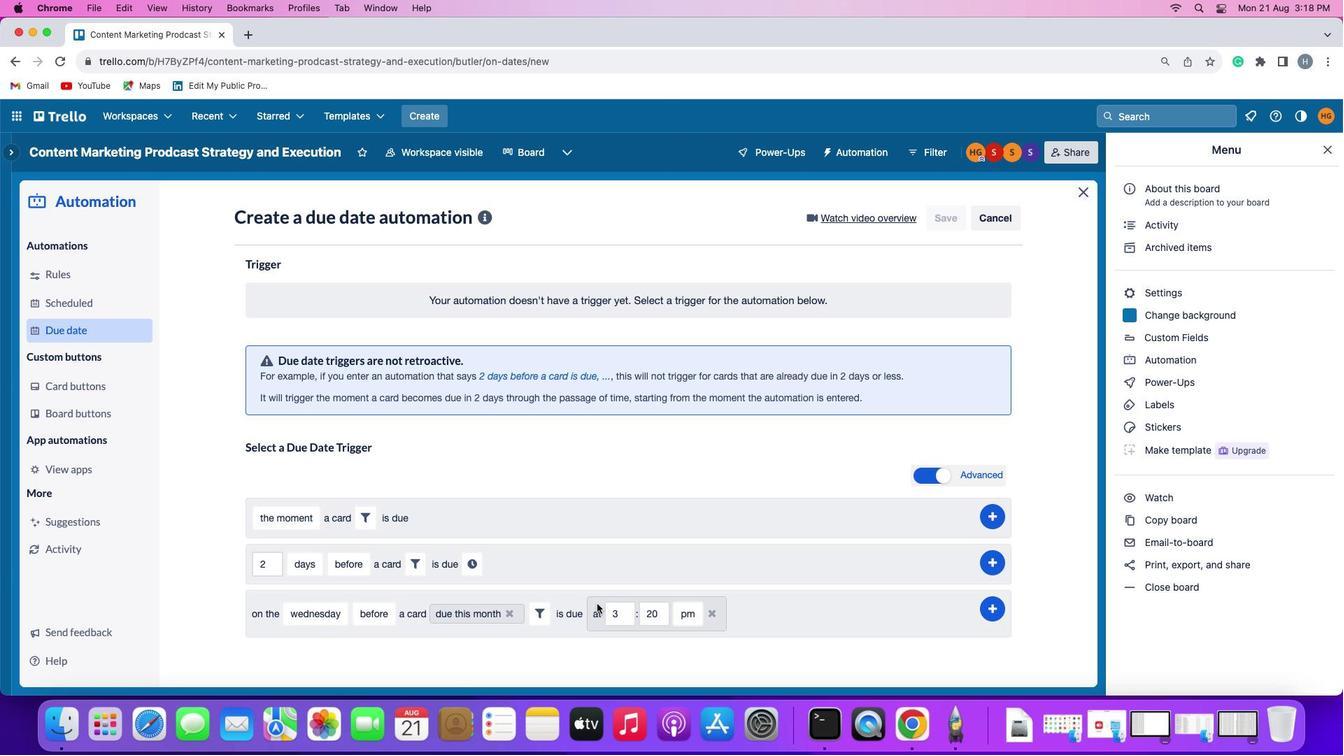 
Action: Mouse moved to (632, 616)
Screenshot: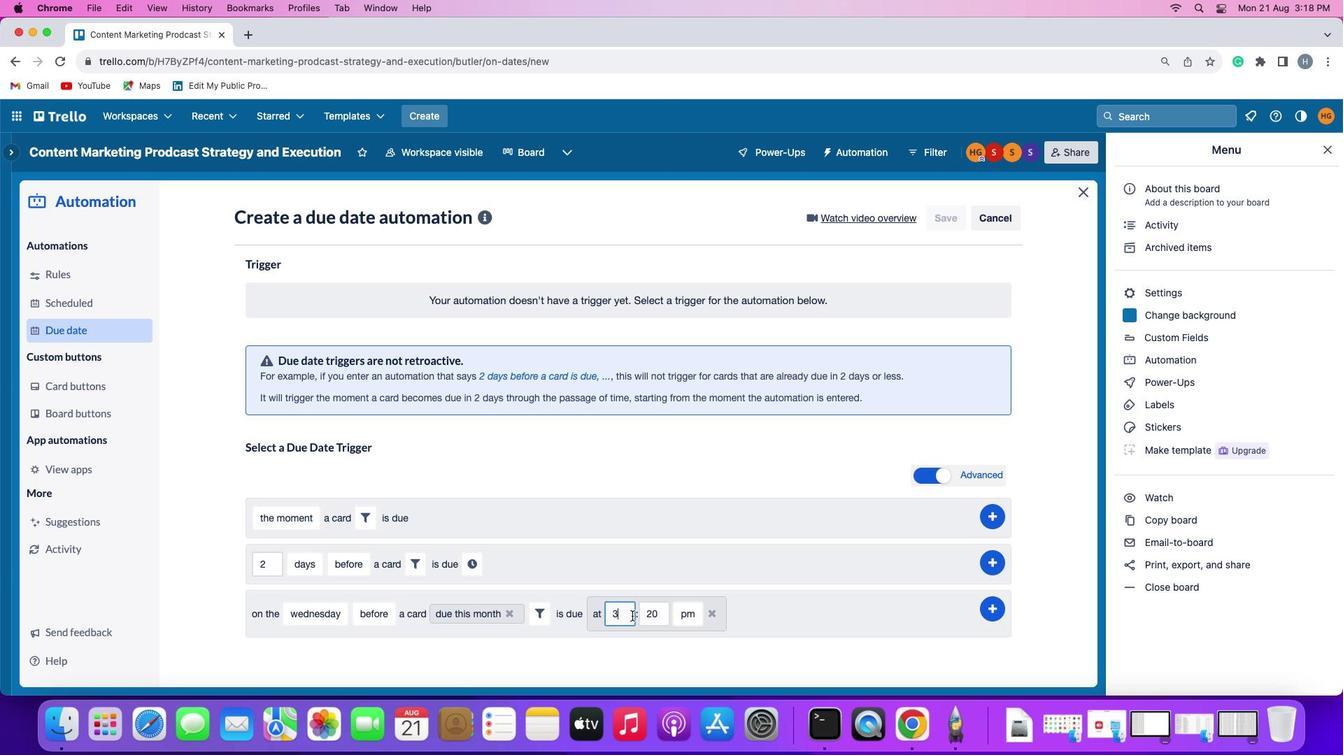 
Action: Mouse pressed left at (632, 616)
Screenshot: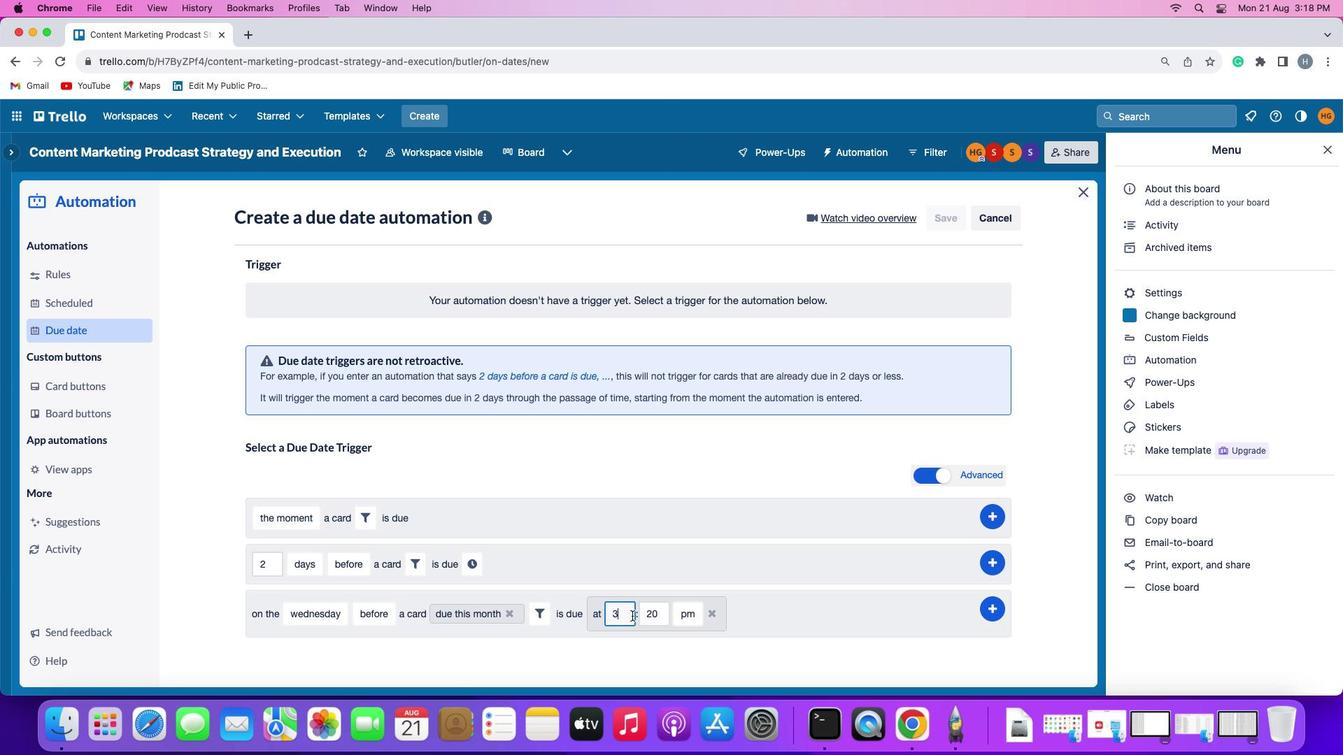 
Action: Mouse moved to (632, 615)
Screenshot: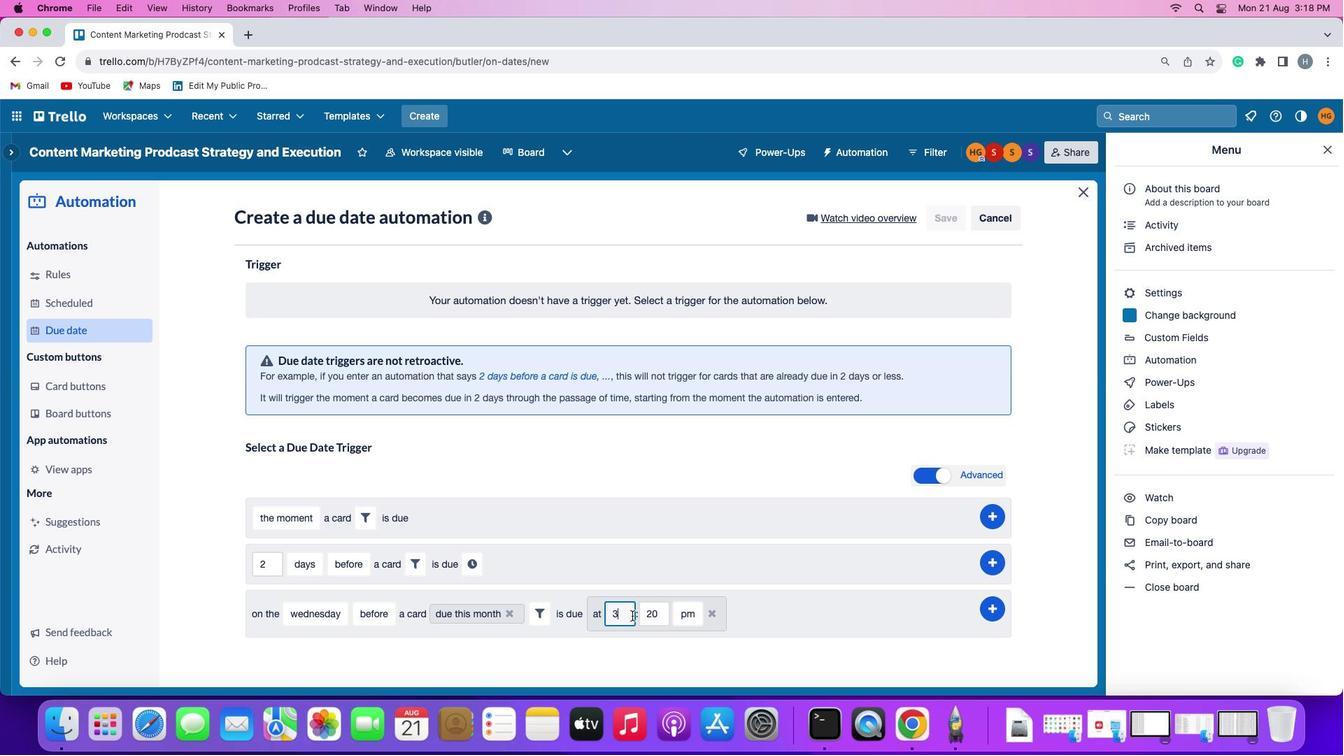 
Action: Key pressed Key.backspace'1'
Screenshot: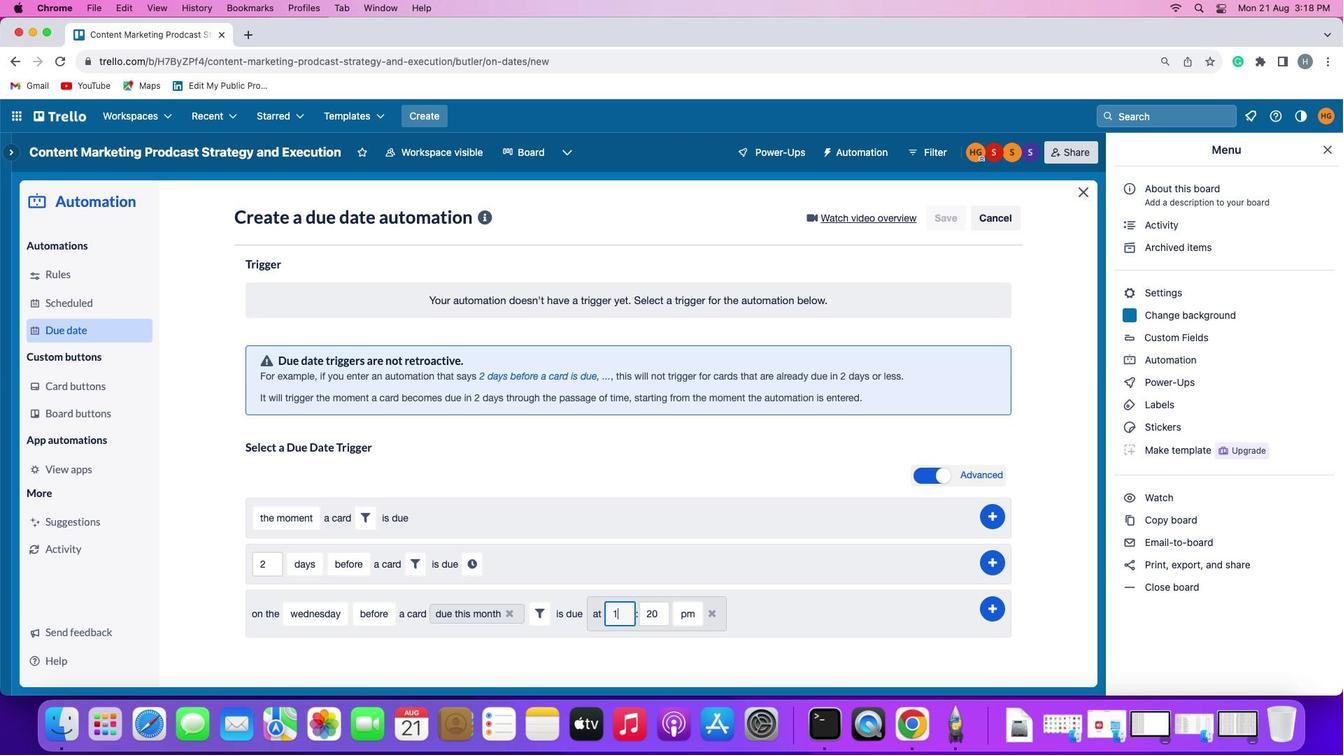 
Action: Mouse moved to (632, 615)
Screenshot: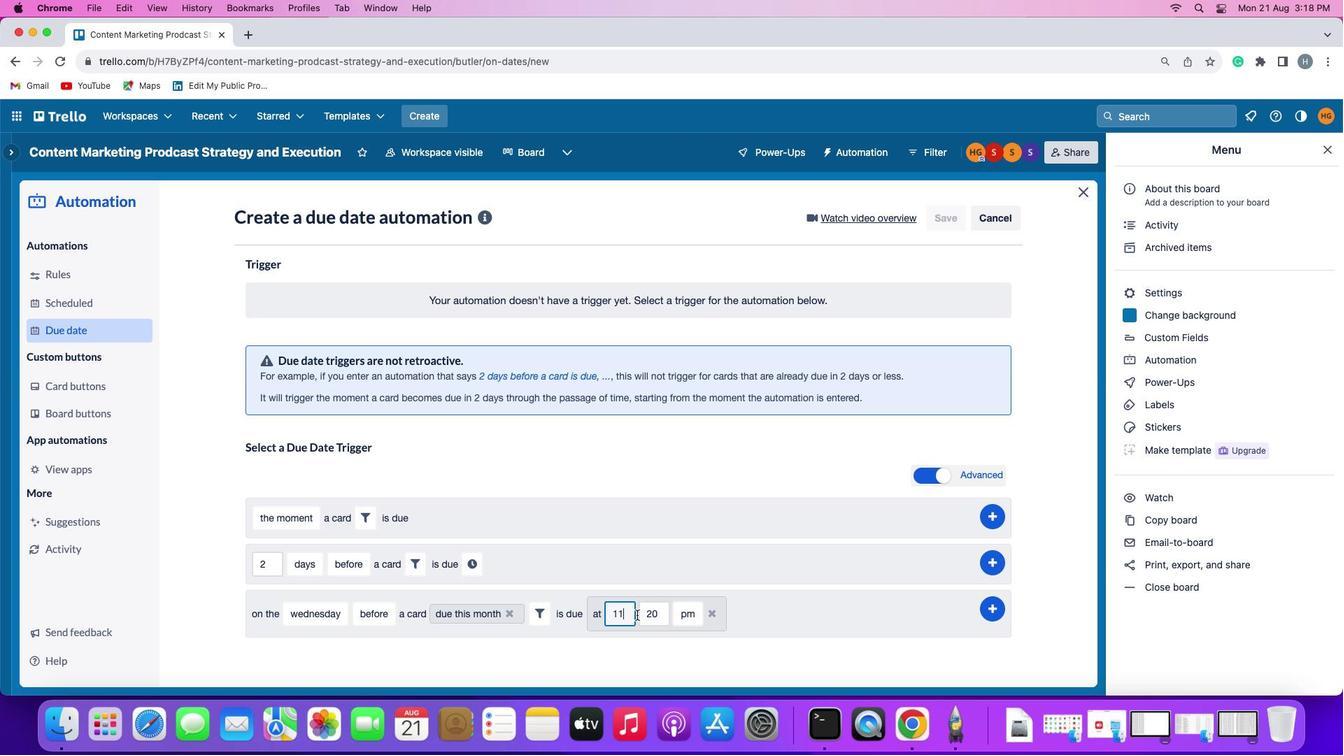 
Action: Key pressed '1'
Screenshot: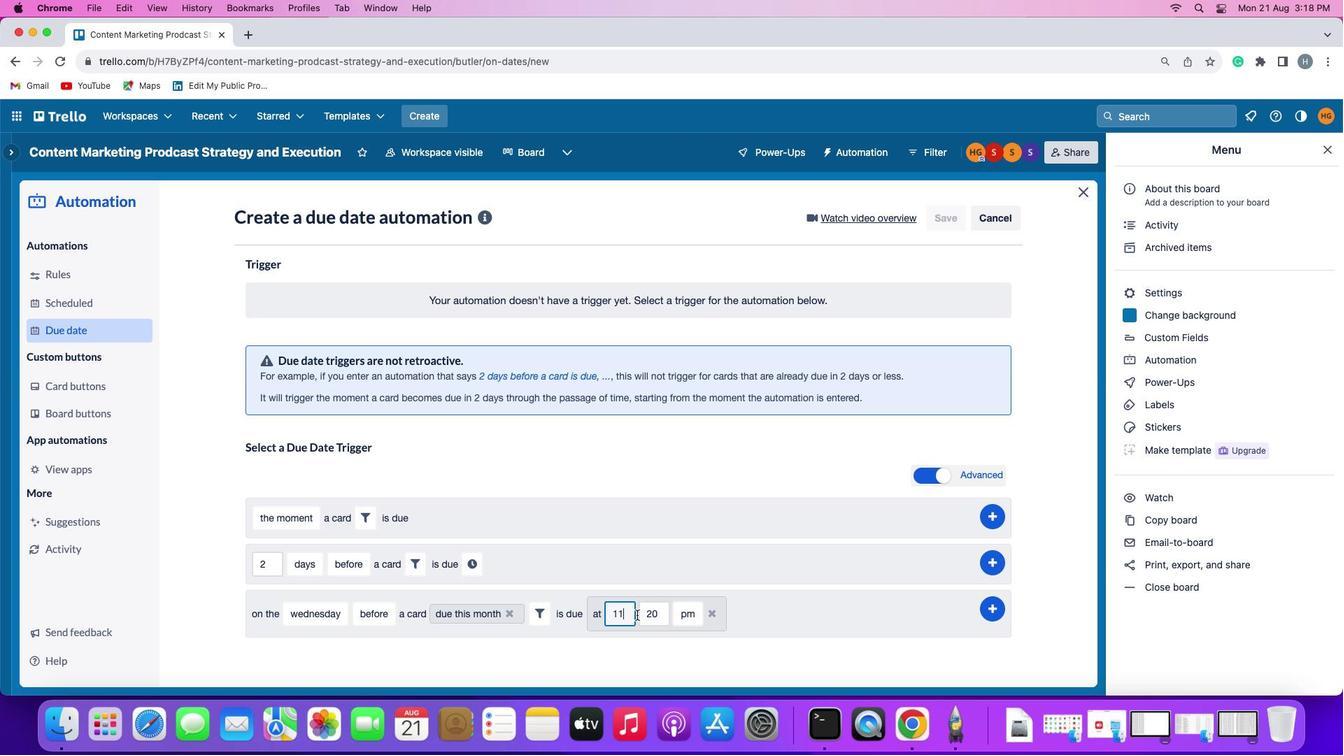 
Action: Mouse moved to (659, 614)
Screenshot: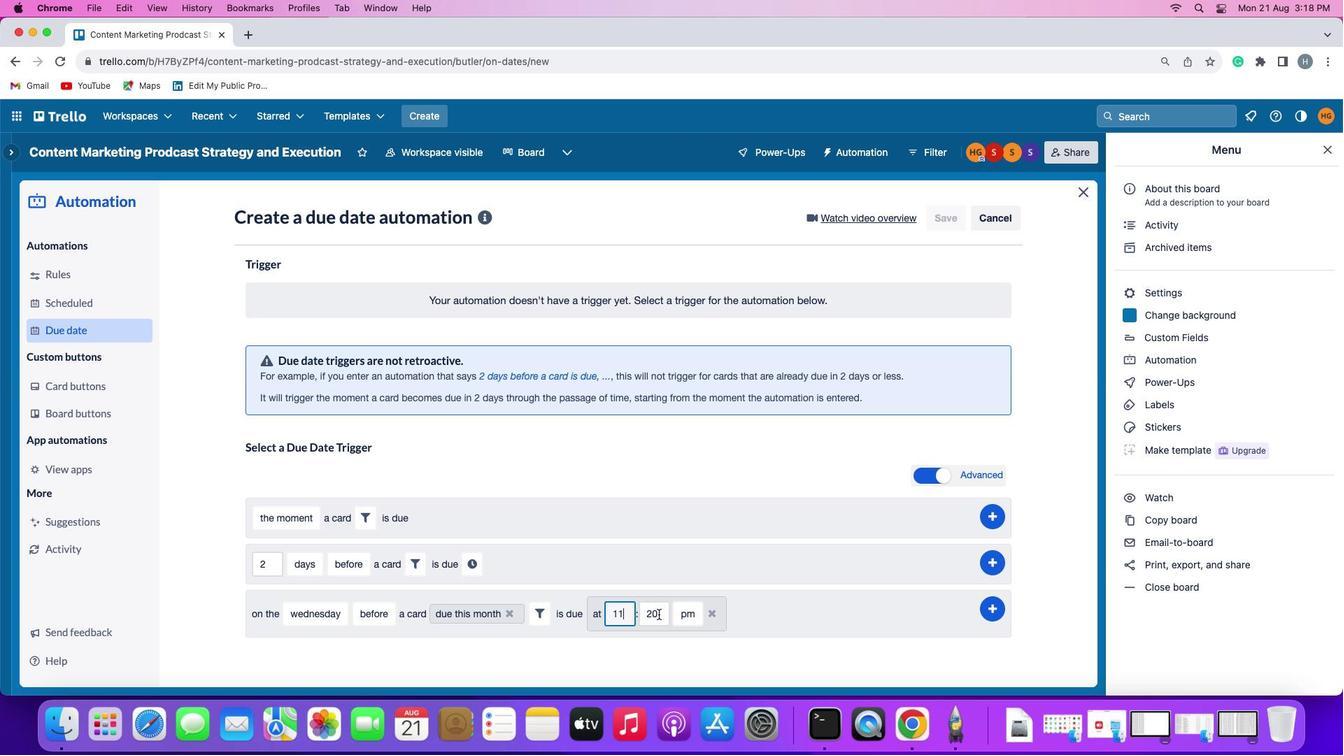 
Action: Mouse pressed left at (659, 614)
Screenshot: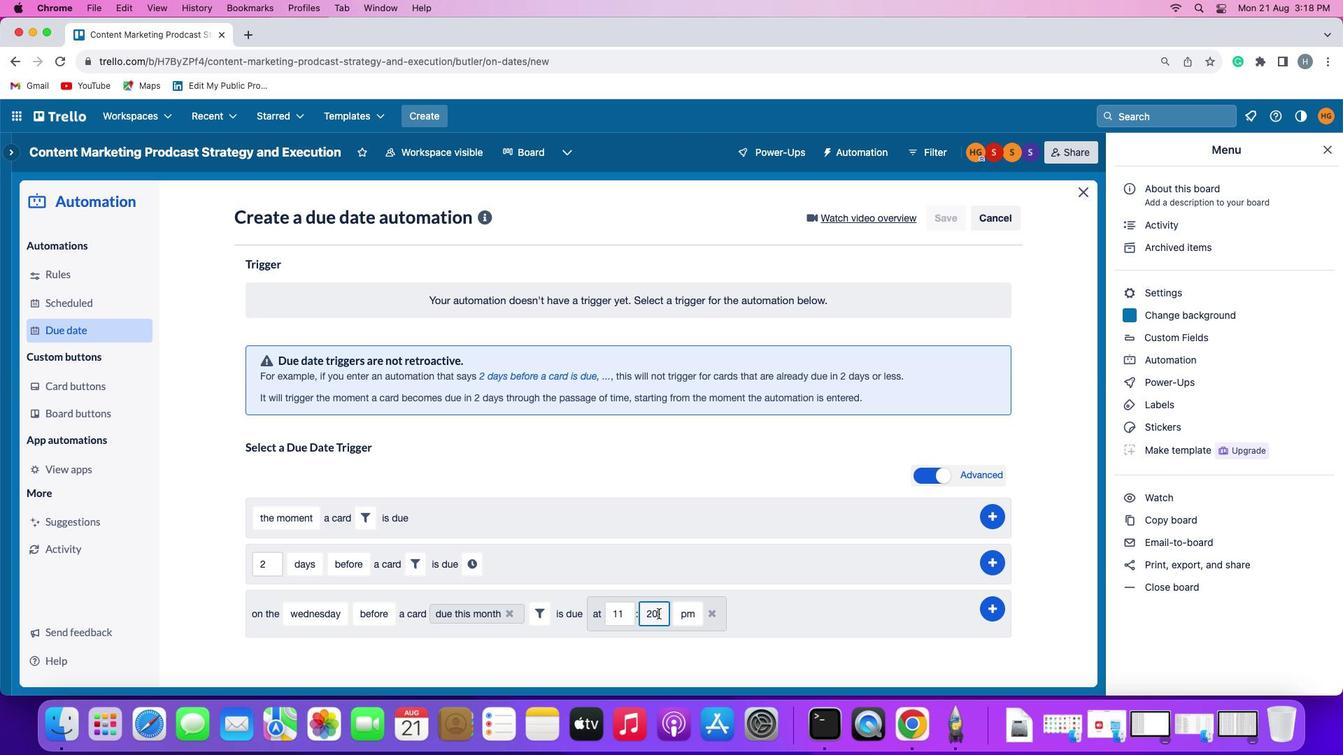 
Action: Mouse moved to (659, 614)
Screenshot: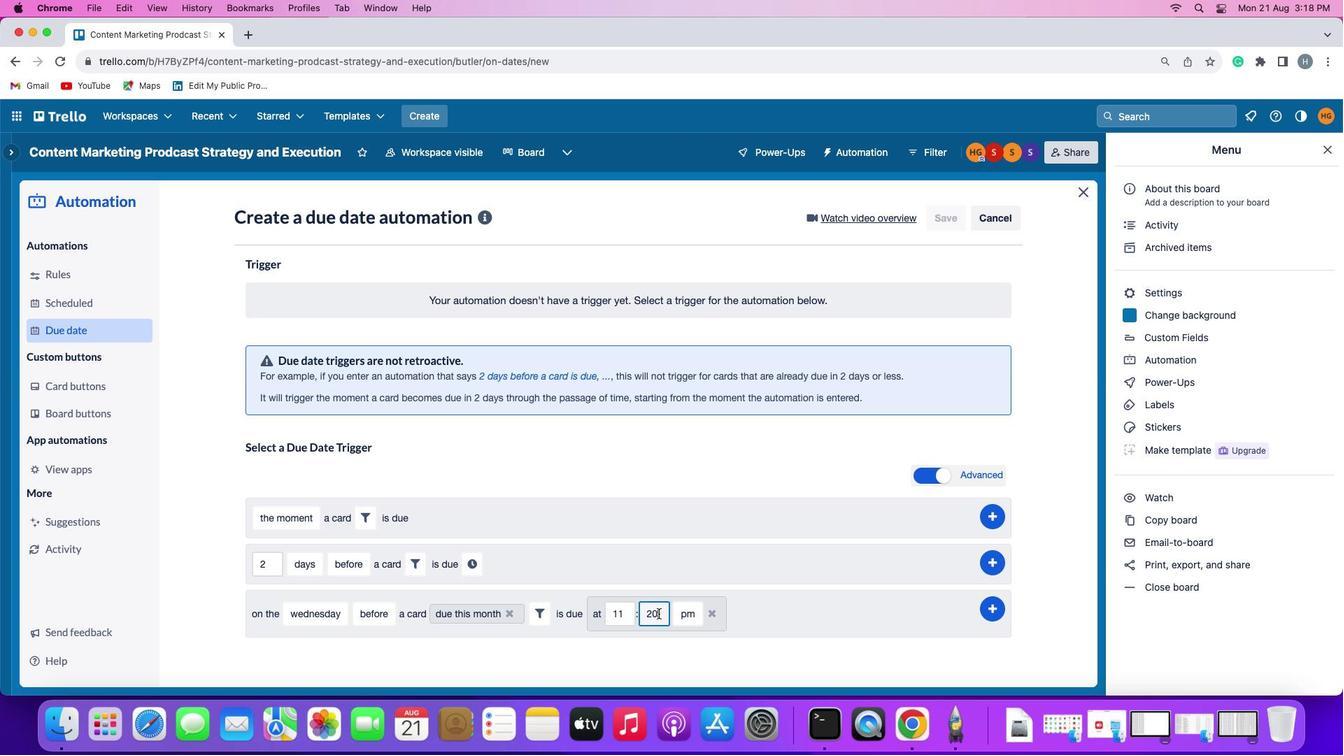 
Action: Key pressed Key.backspaceKey.backspace
Screenshot: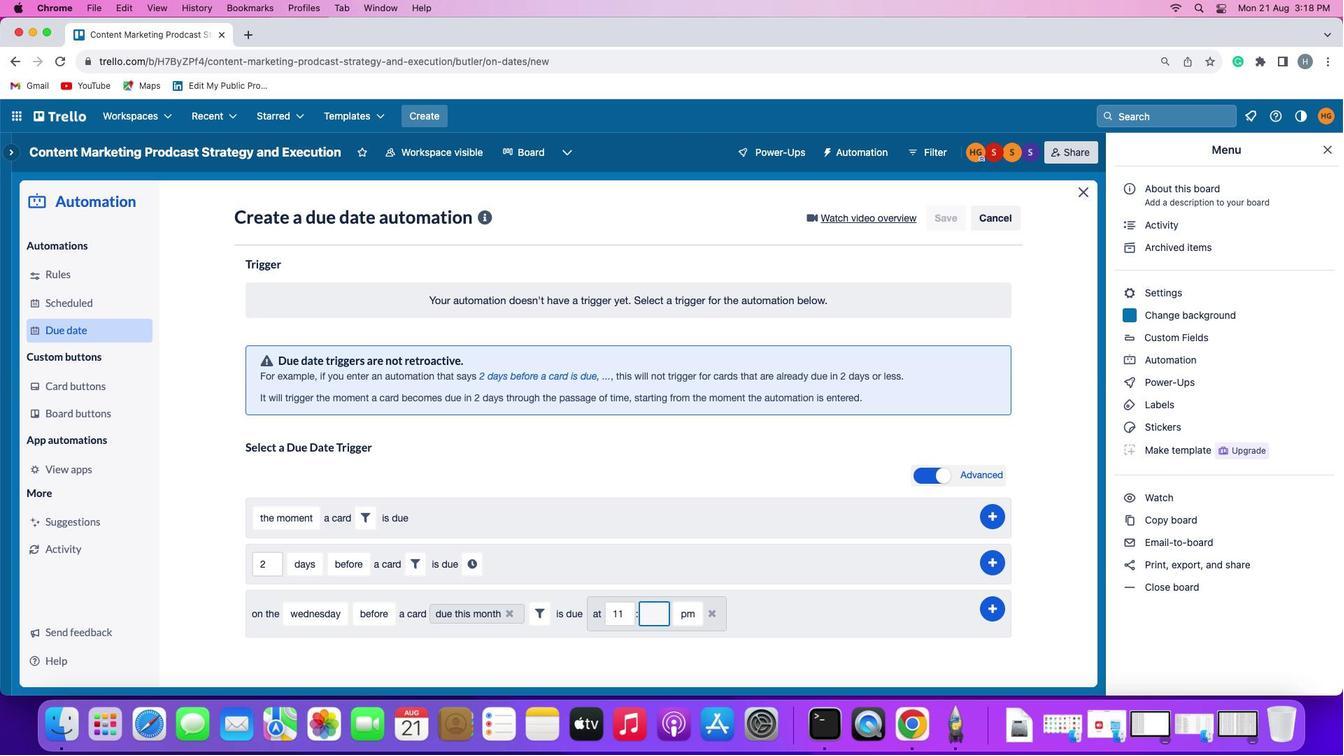 
Action: Mouse moved to (660, 613)
Screenshot: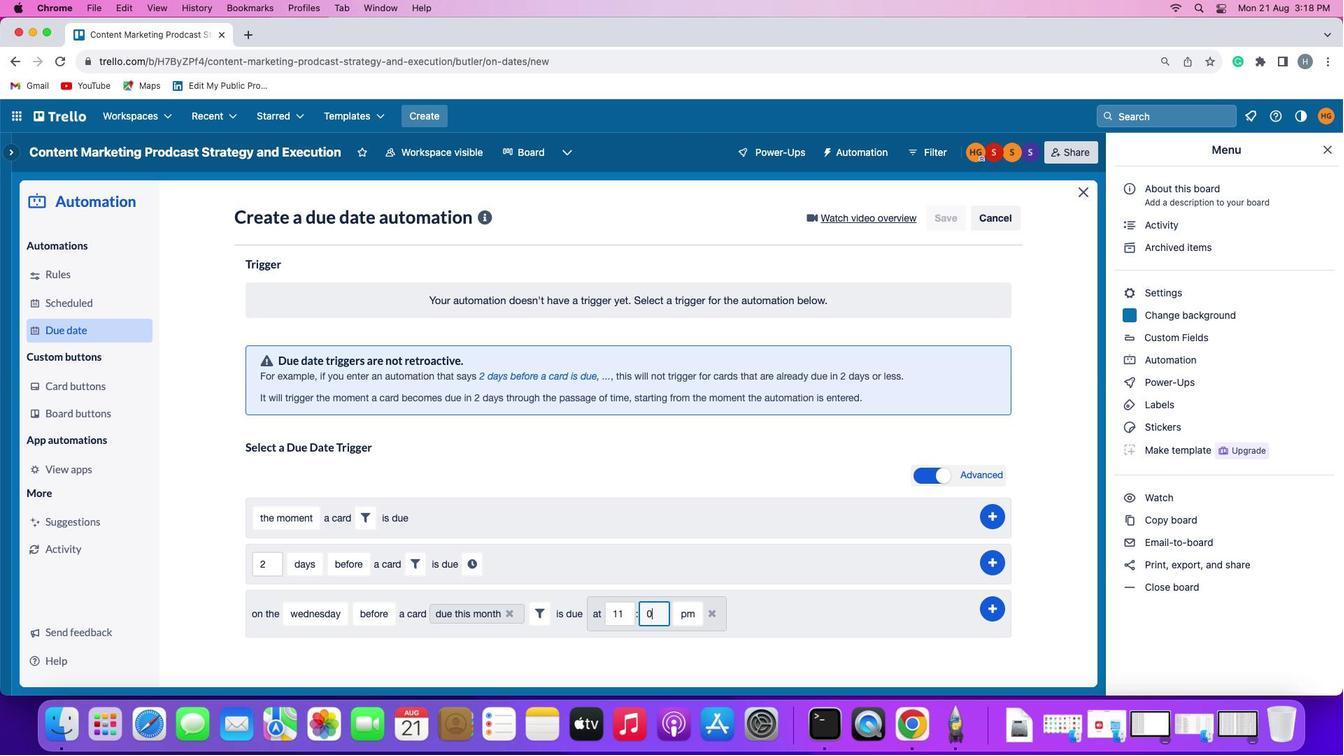 
Action: Key pressed '0''0'
Screenshot: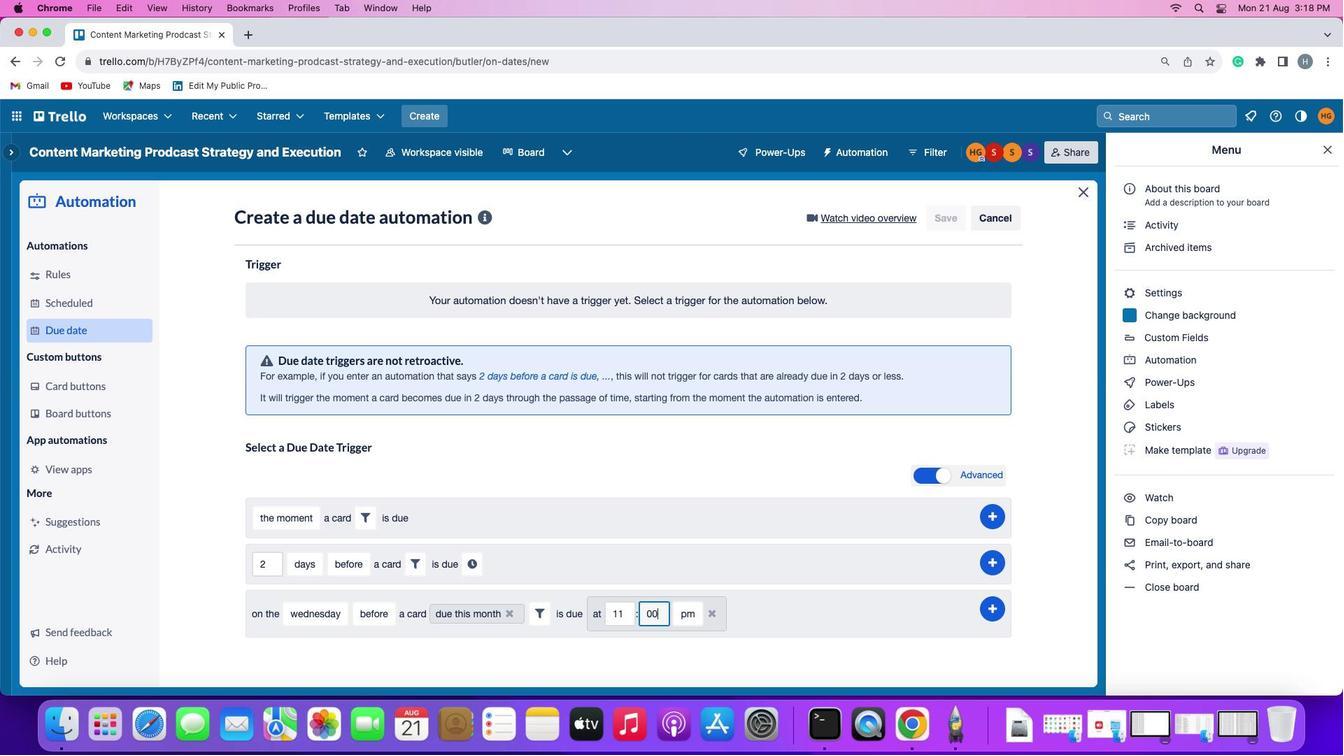 
Action: Mouse moved to (660, 614)
Screenshot: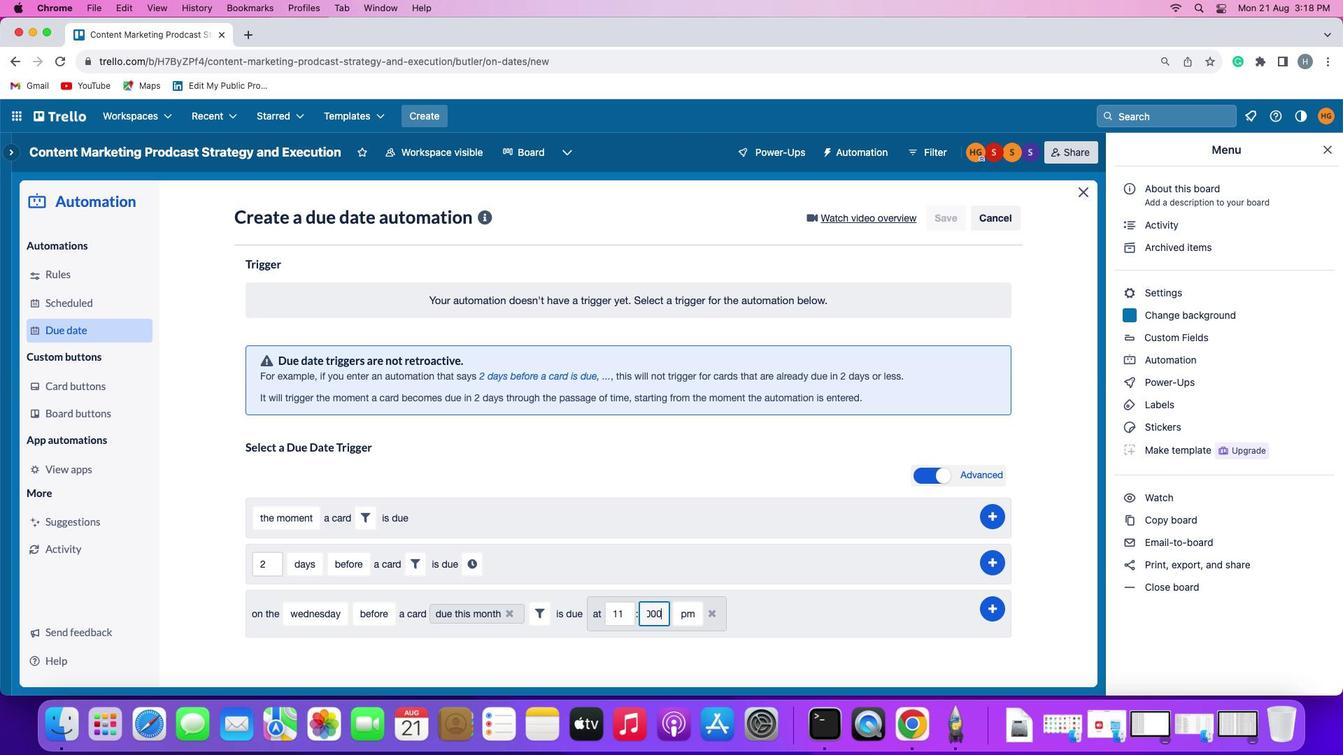 
Action: Key pressed '0'
Screenshot: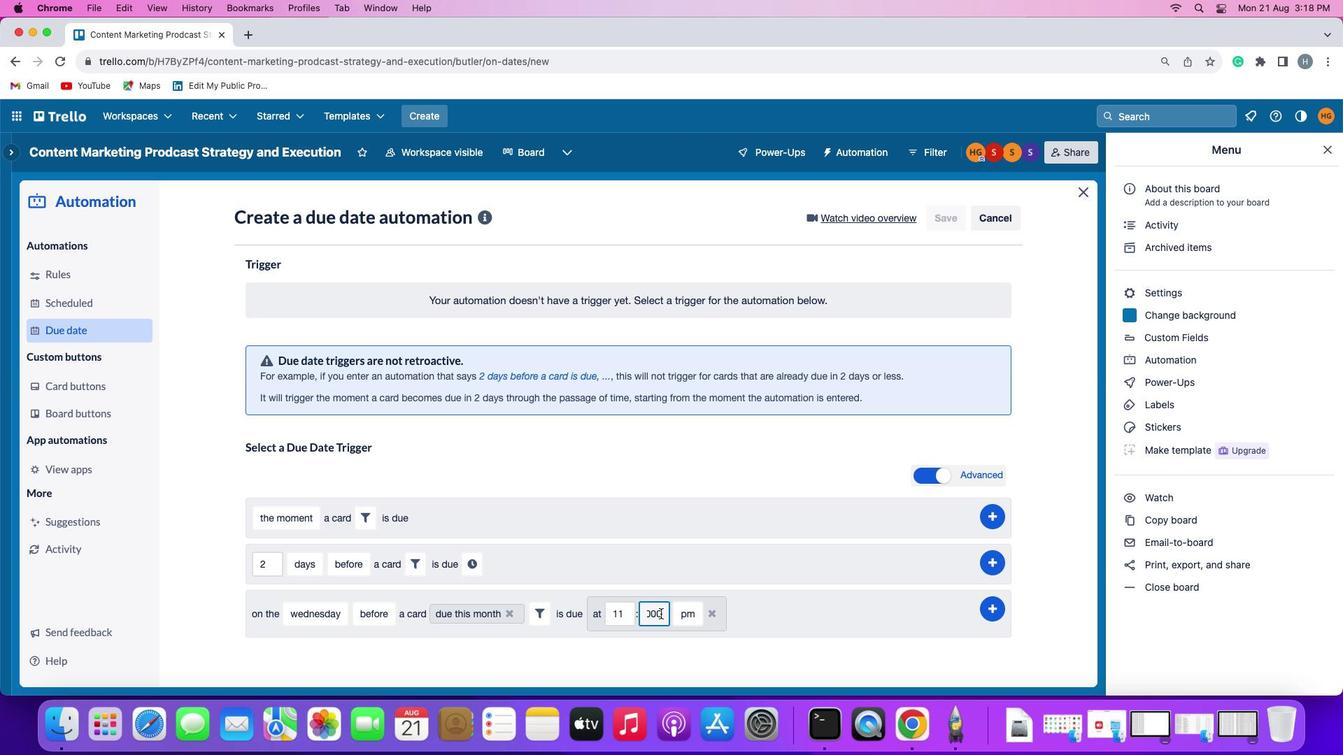 
Action: Mouse moved to (669, 613)
Screenshot: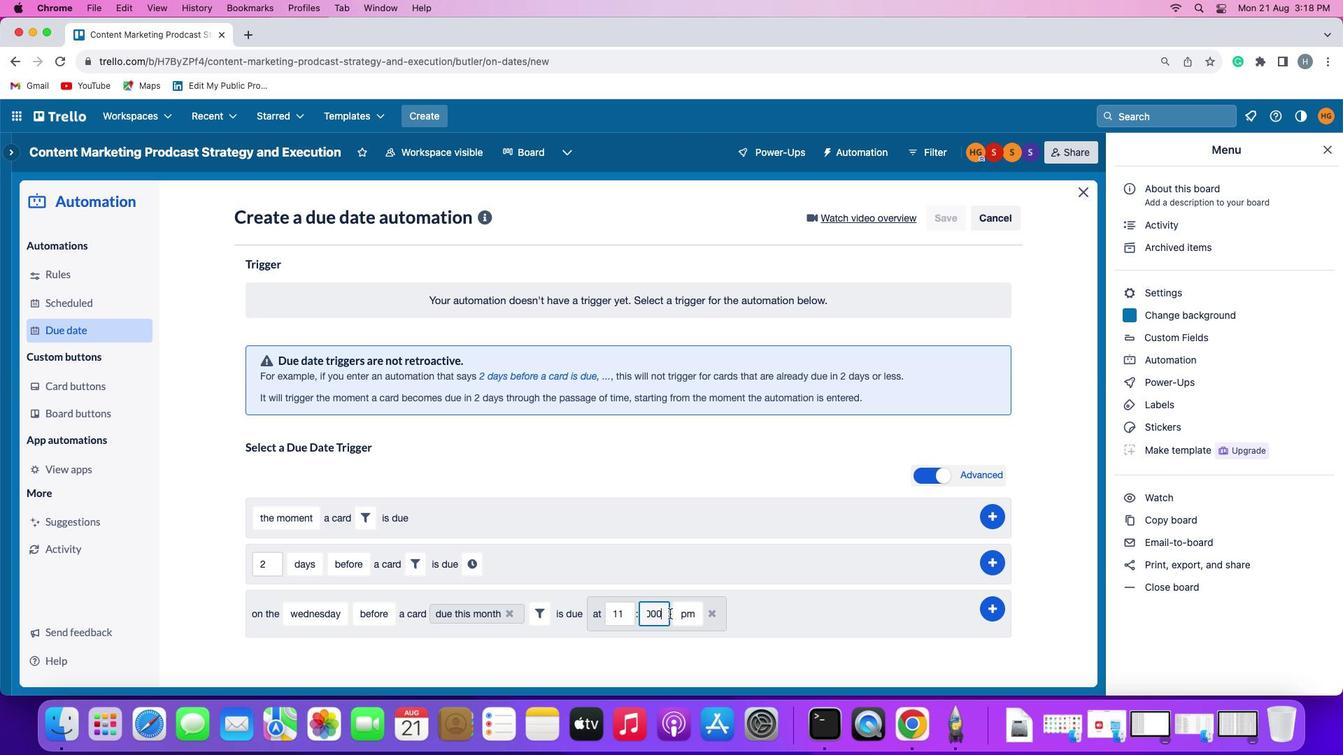 
Action: Key pressed Key.backspace
Screenshot: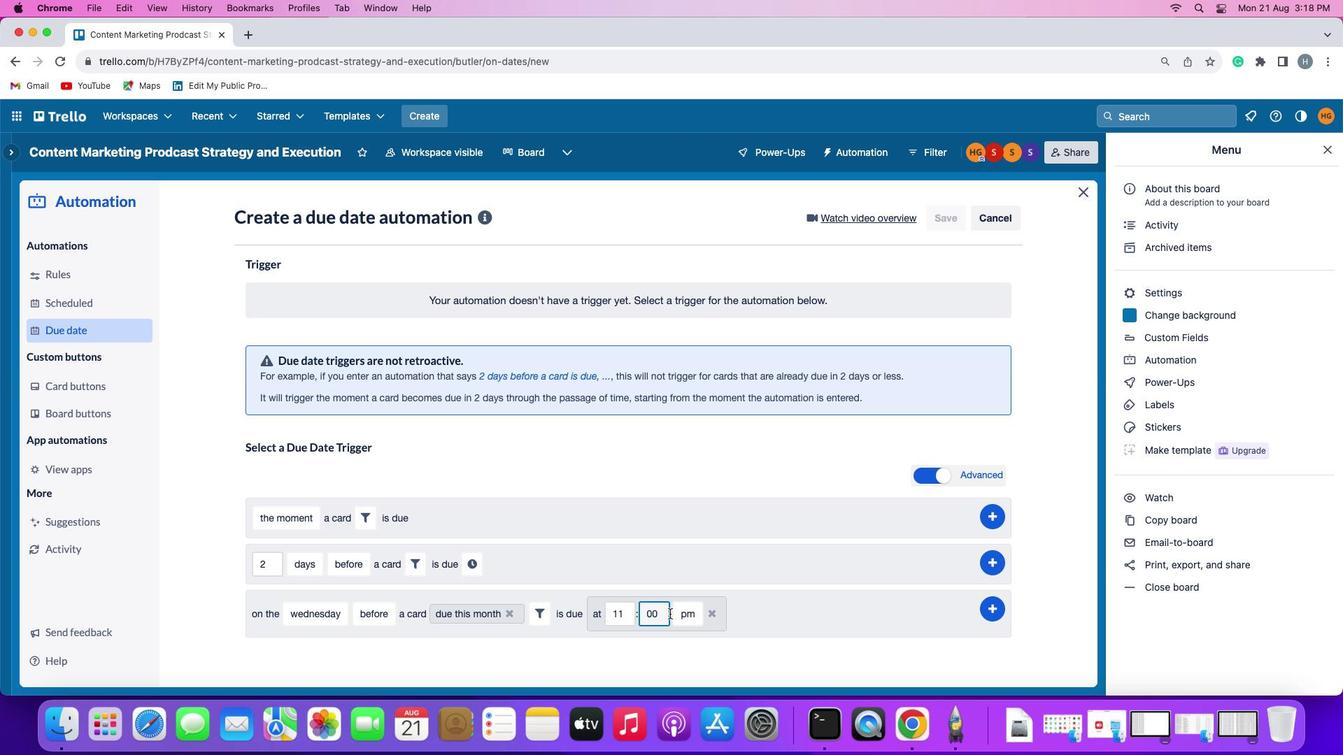 
Action: Mouse moved to (690, 612)
Screenshot: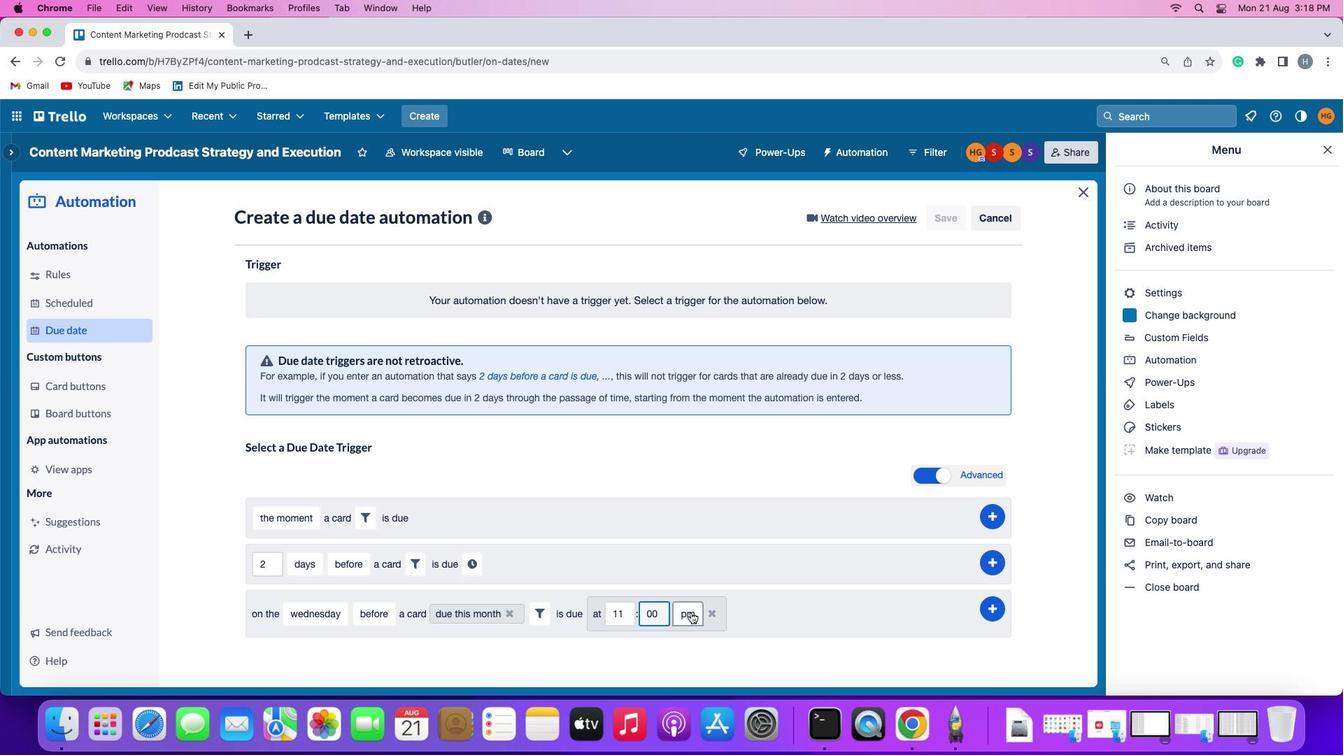 
Action: Mouse pressed left at (690, 612)
Screenshot: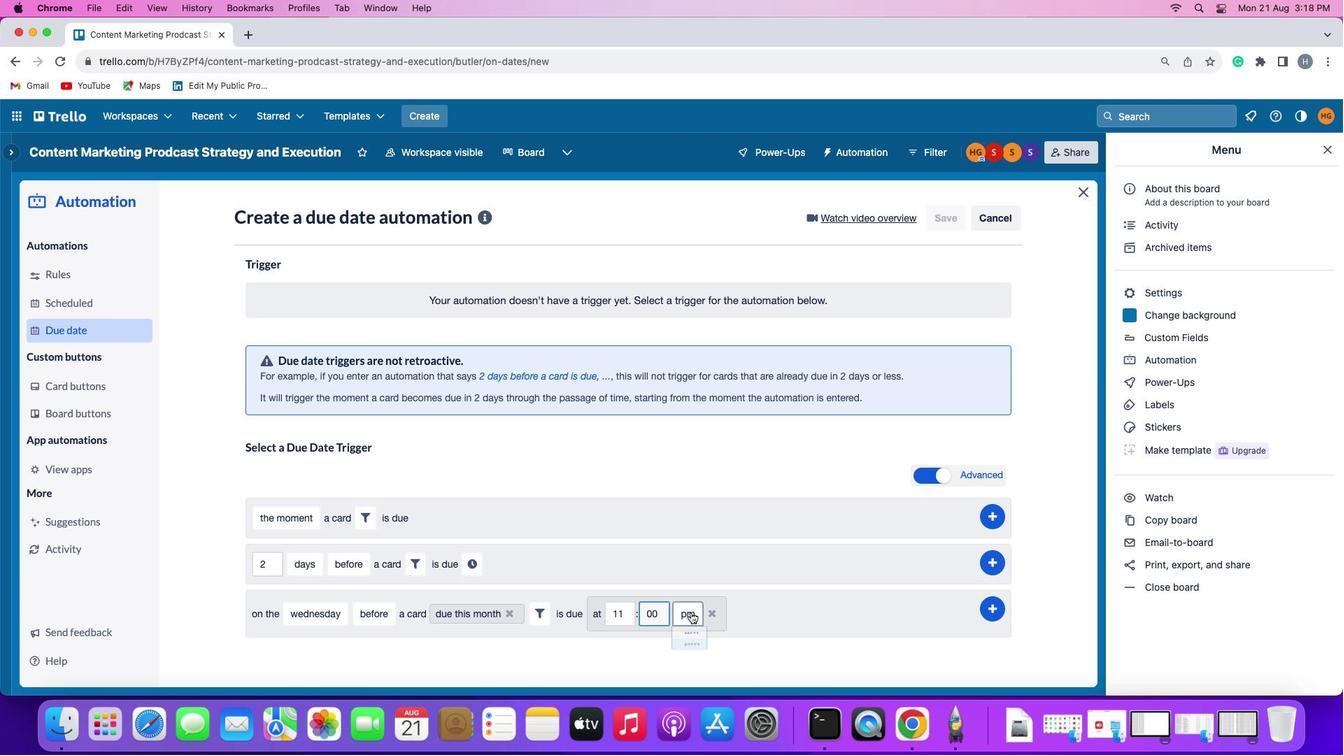 
Action: Mouse moved to (693, 630)
Screenshot: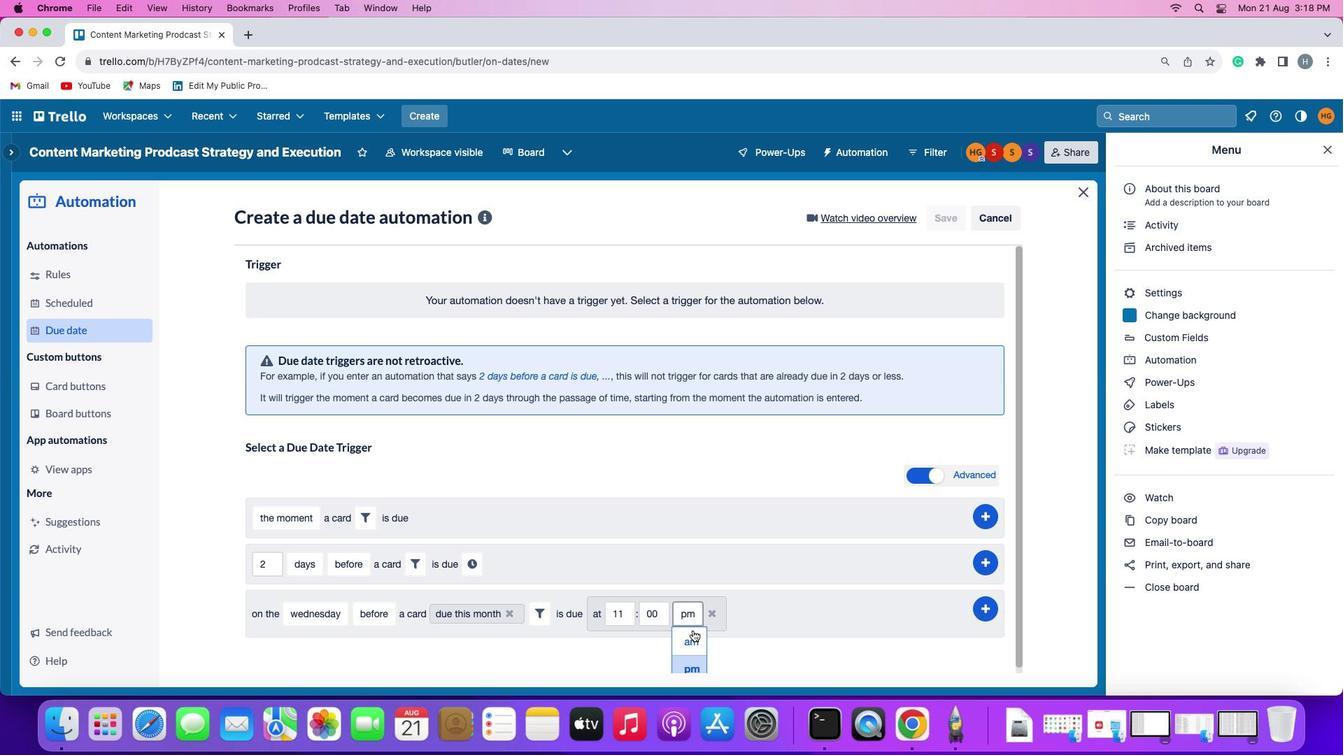 
Action: Mouse pressed left at (693, 630)
Screenshot: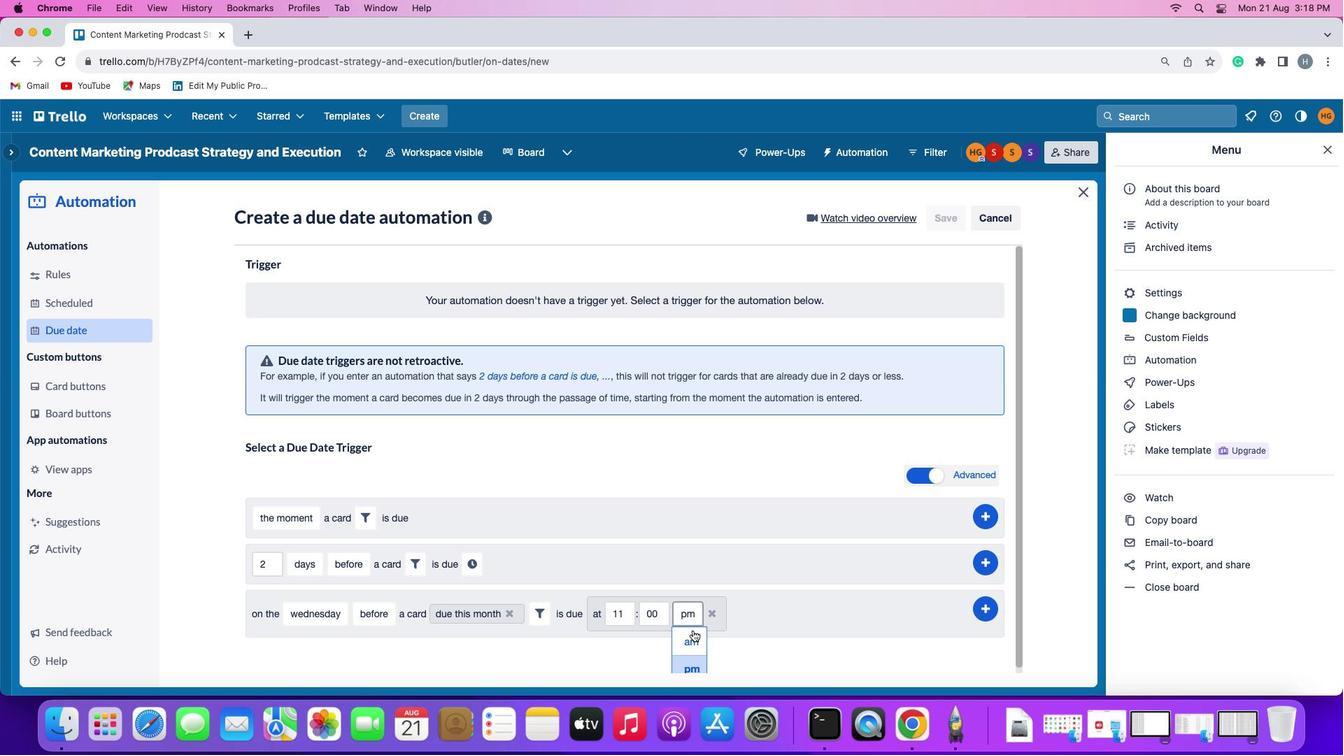 
Action: Mouse moved to (997, 606)
Screenshot: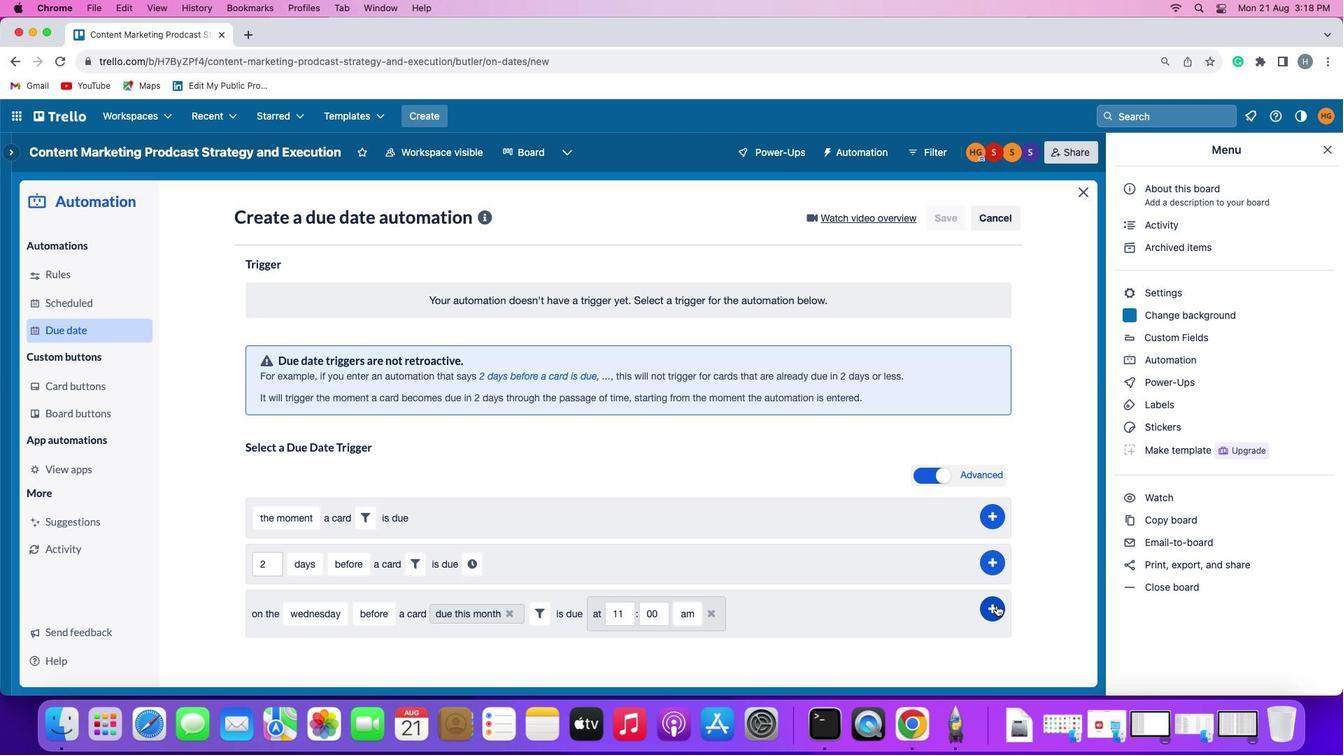 
Action: Mouse pressed left at (997, 606)
Screenshot: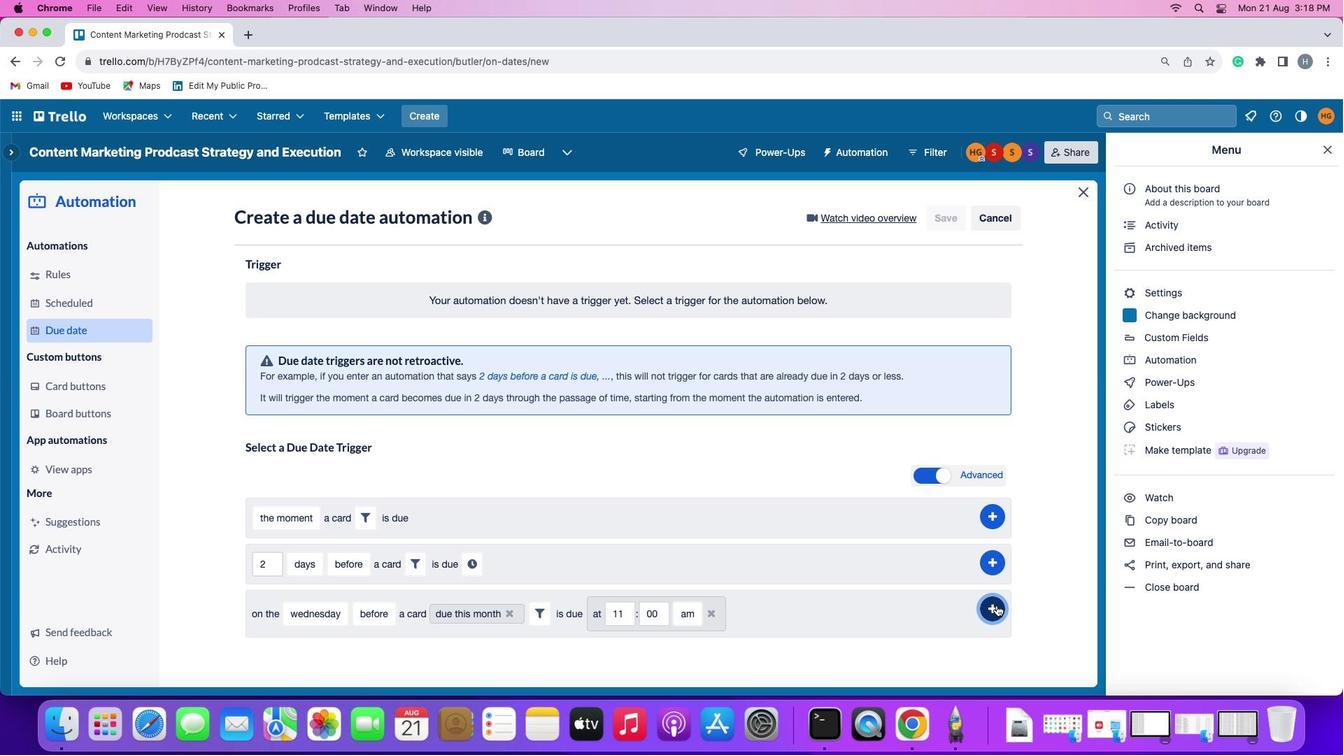 
Action: Mouse moved to (1060, 511)
Screenshot: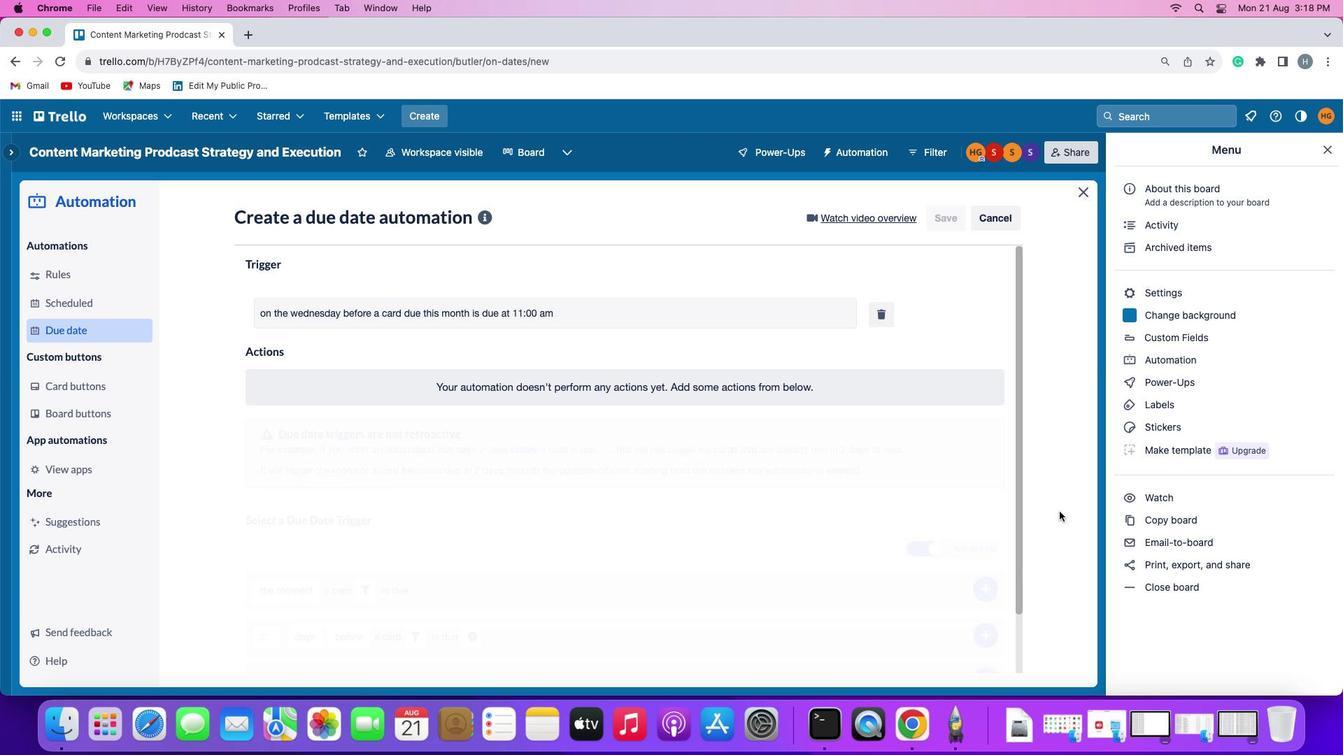
